 Task: Find connections with filter location Senlis with filter topic #Culturewith filter profile language Potuguese with filter current company Extramarks Education India Pvt. Ltd. with filter school Bharat Institute of Technology with filter industry Public Relations and Communications Services with filter service category Leadership Development with filter keywords title Cab Driver
Action: Mouse moved to (271, 223)
Screenshot: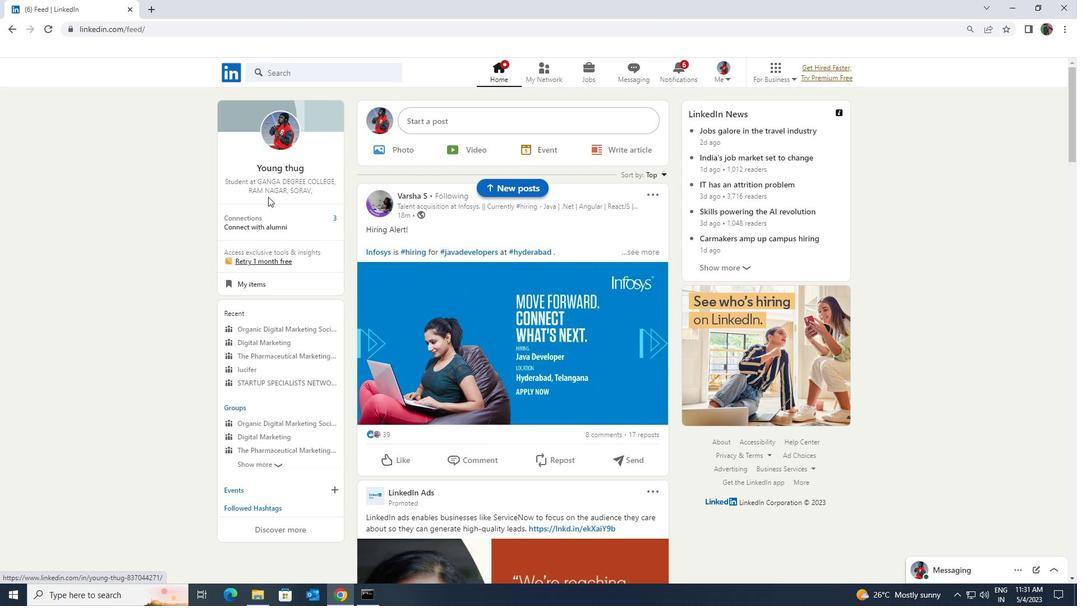 
Action: Mouse pressed left at (271, 223)
Screenshot: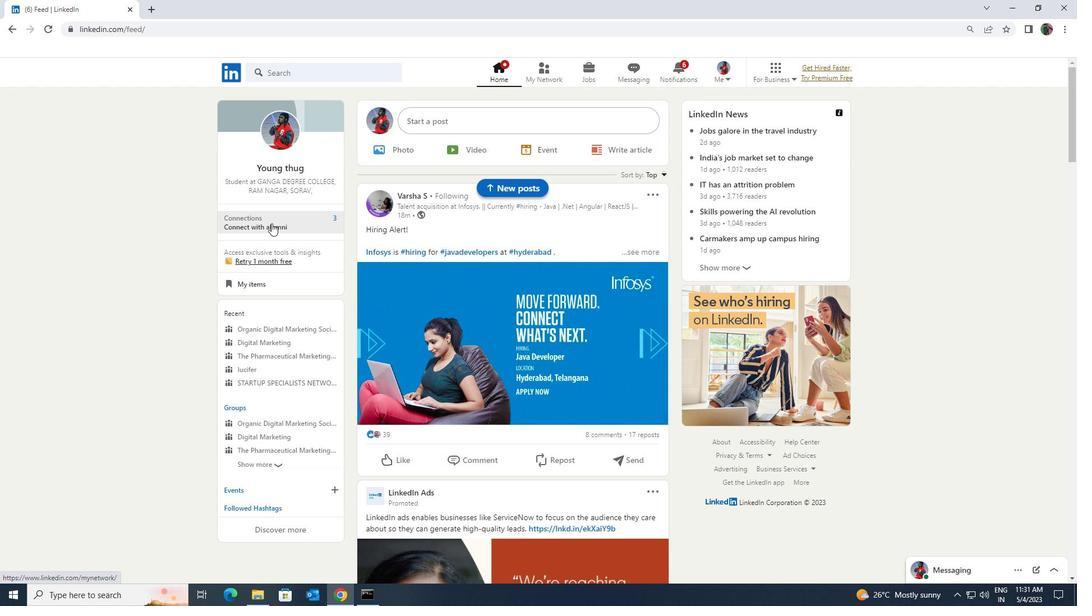 
Action: Mouse moved to (267, 136)
Screenshot: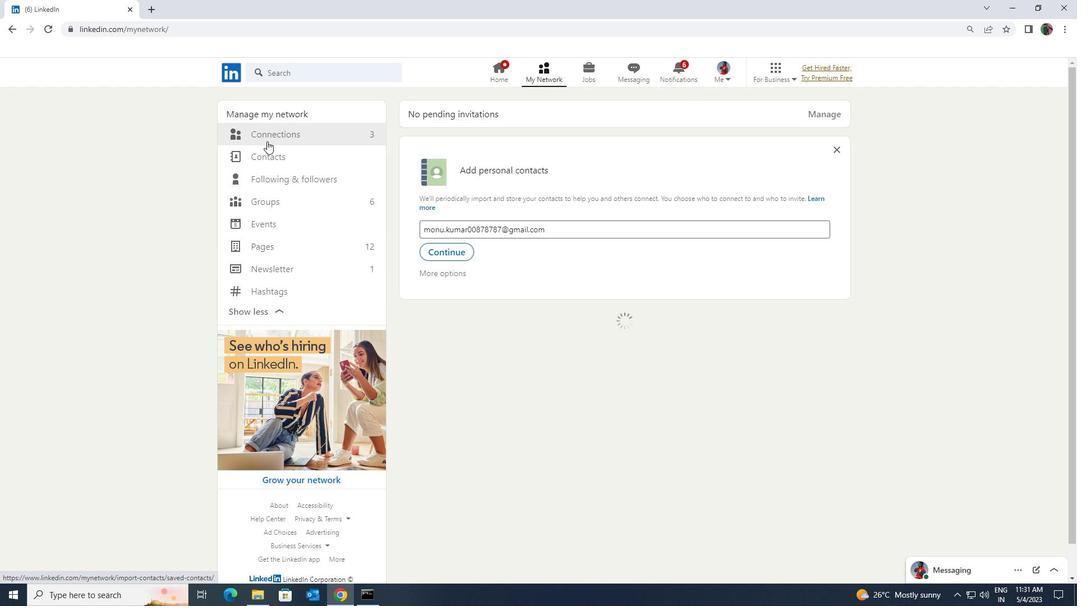 
Action: Mouse pressed left at (267, 136)
Screenshot: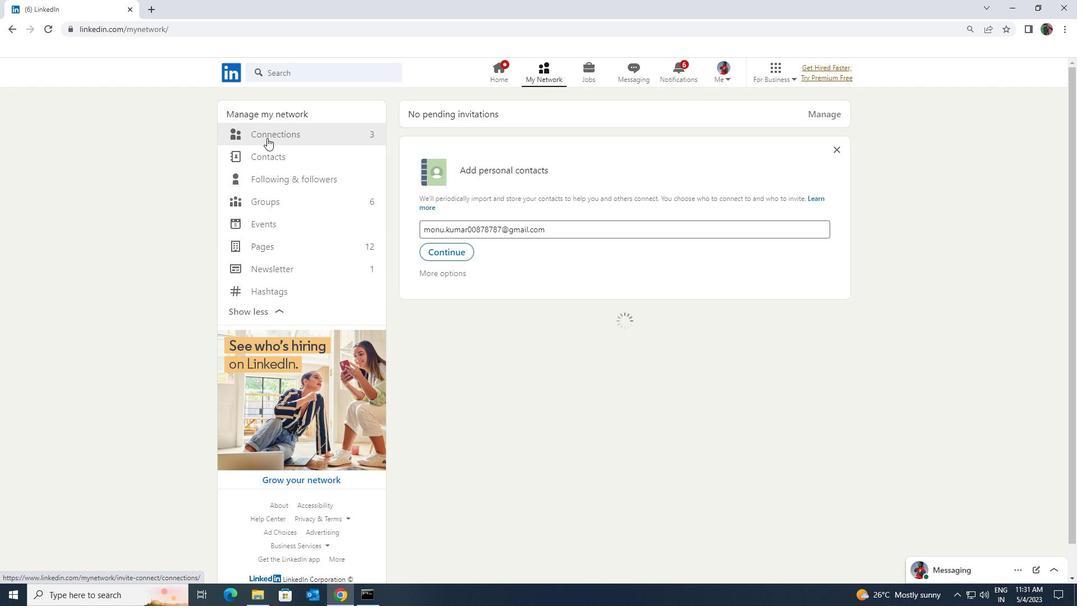 
Action: Mouse moved to (619, 132)
Screenshot: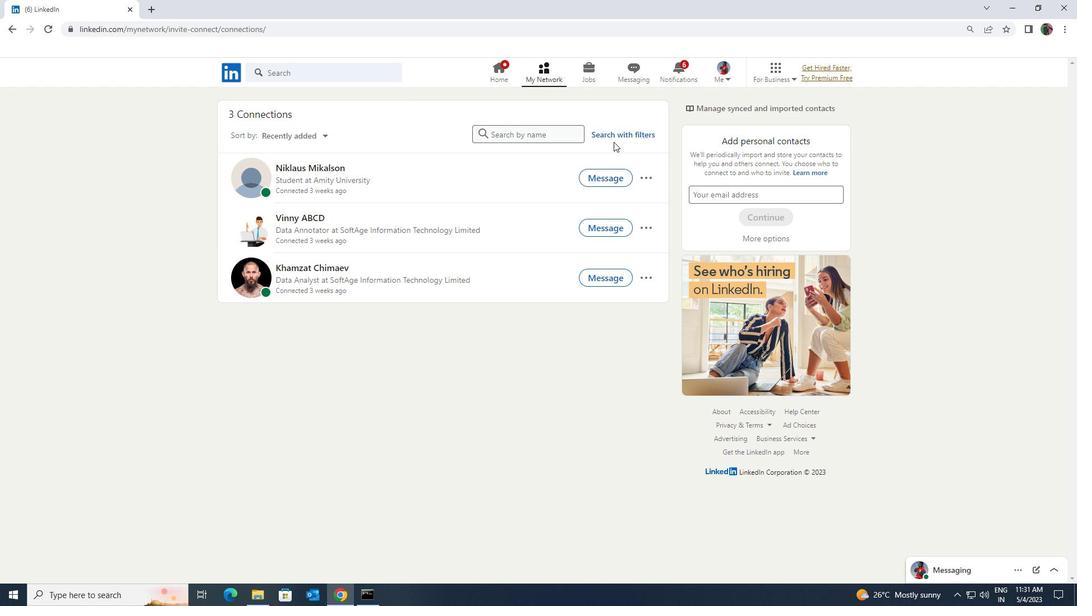 
Action: Mouse pressed left at (619, 132)
Screenshot: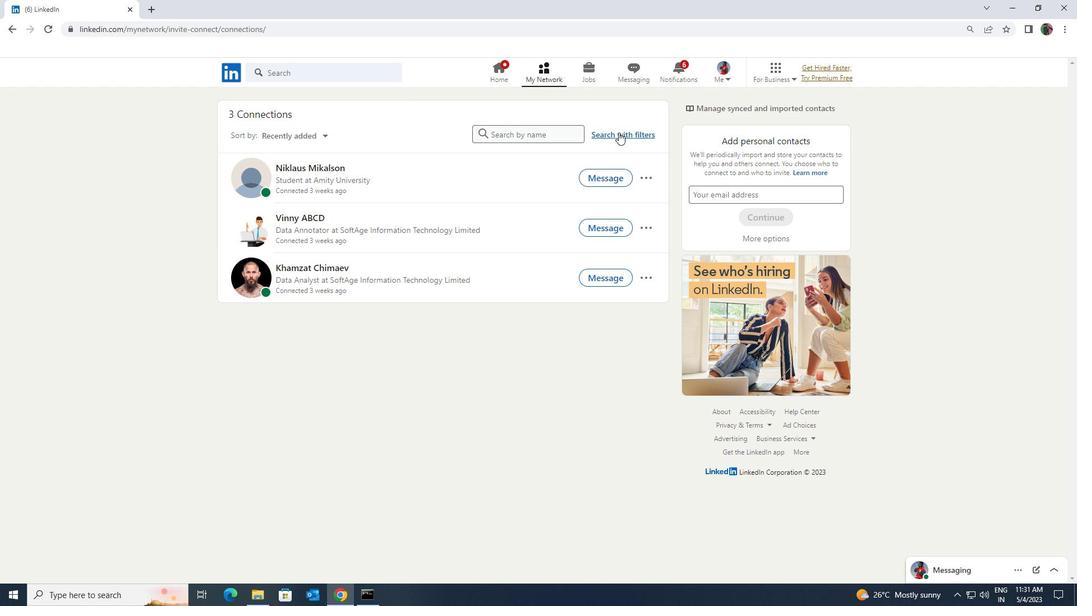 
Action: Mouse moved to (583, 110)
Screenshot: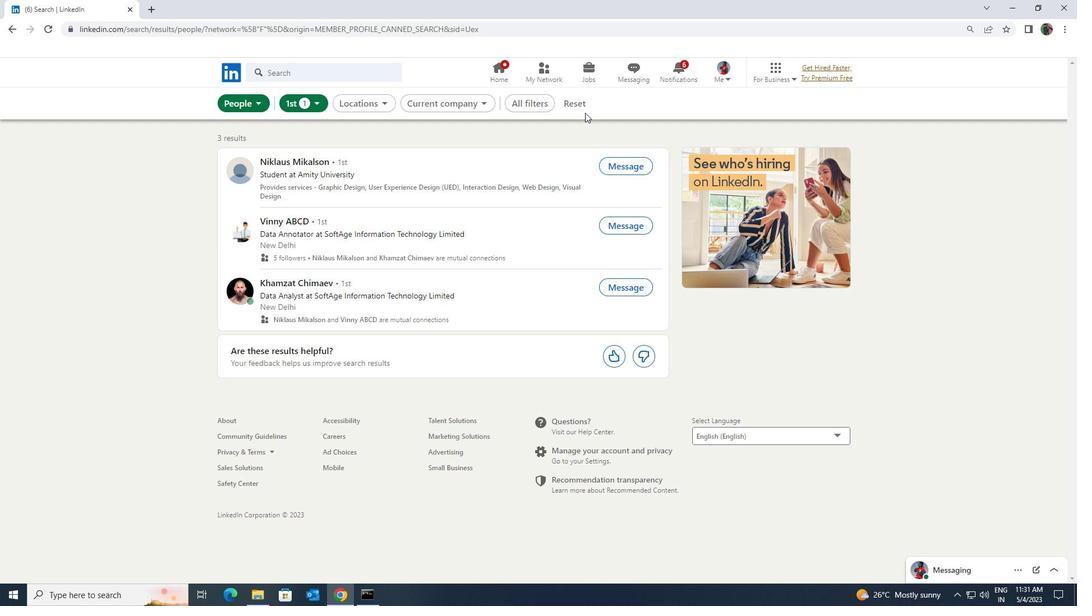
Action: Mouse pressed left at (583, 110)
Screenshot: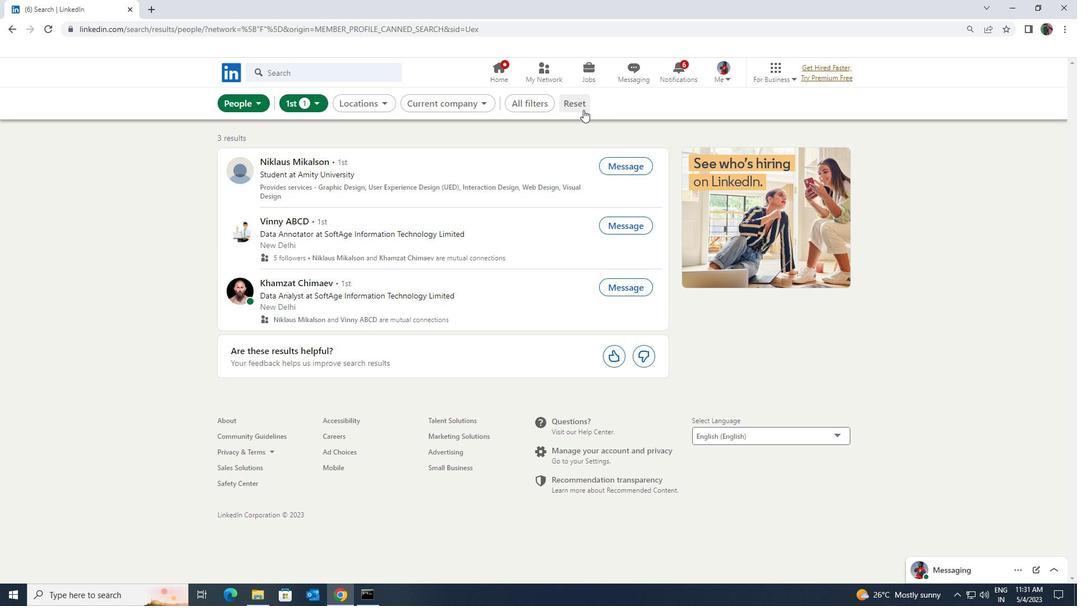 
Action: Mouse moved to (566, 104)
Screenshot: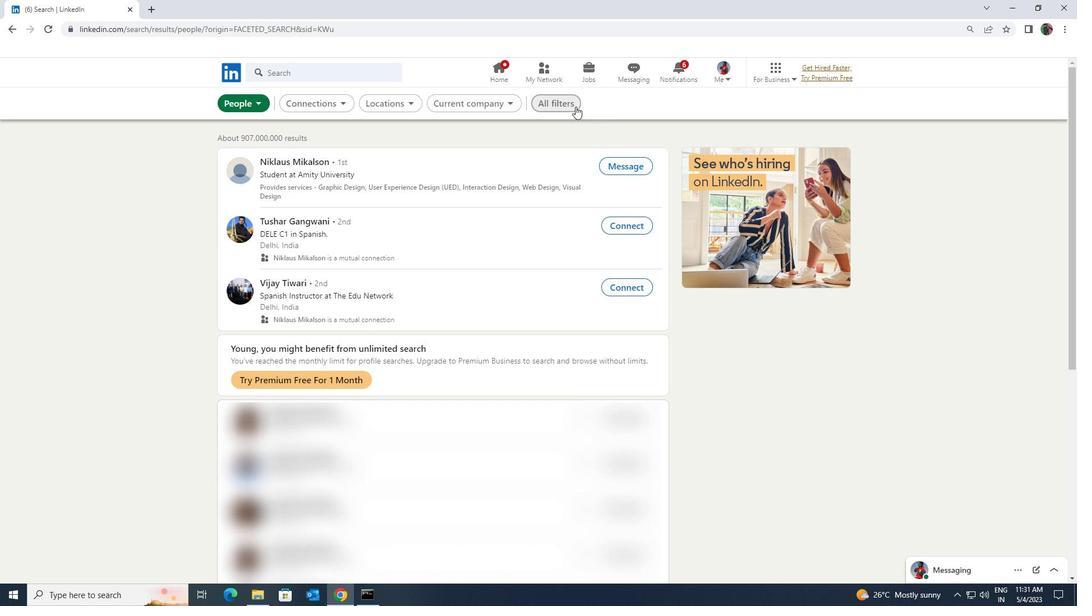 
Action: Mouse pressed left at (566, 104)
Screenshot: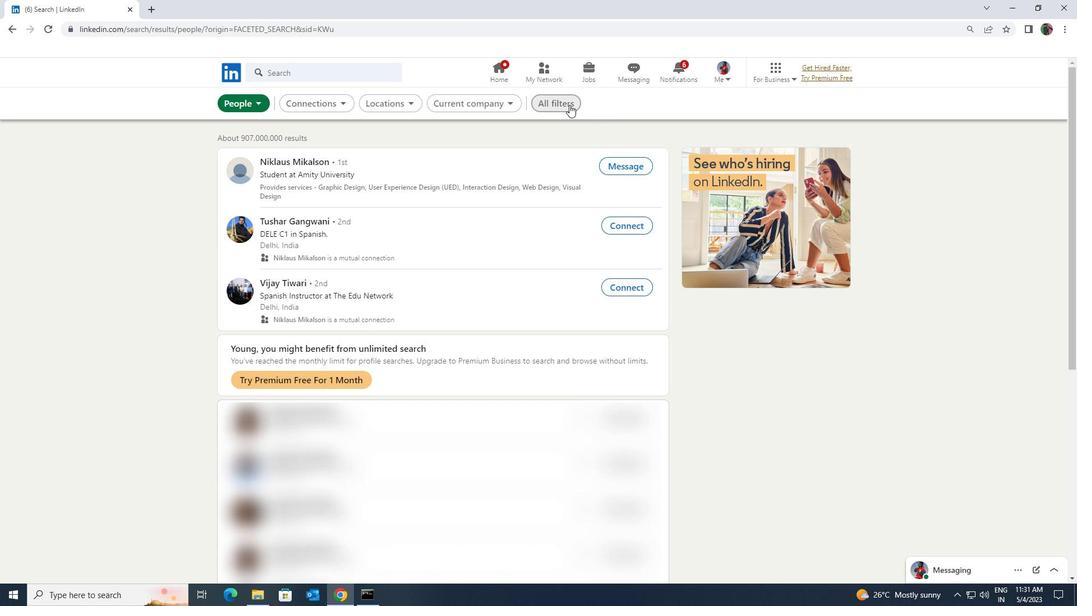 
Action: Mouse moved to (927, 438)
Screenshot: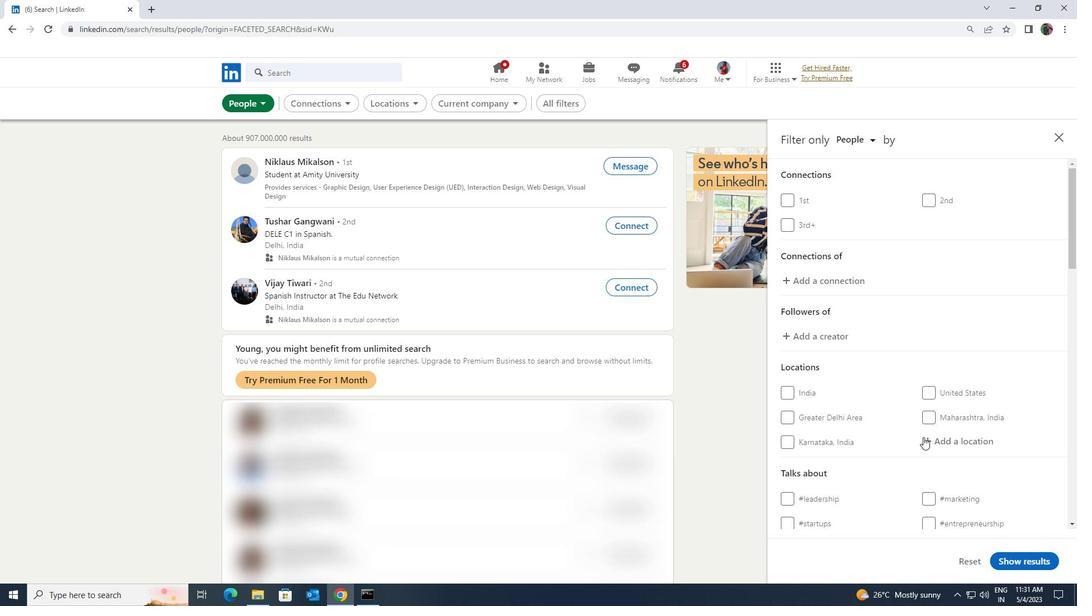 
Action: Mouse pressed left at (927, 438)
Screenshot: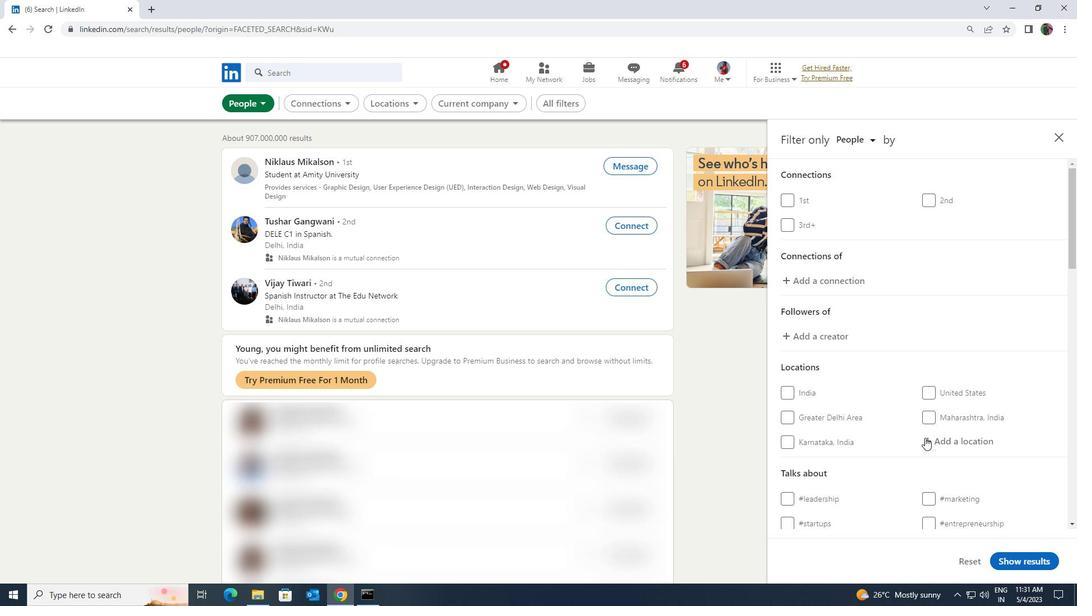 
Action: Key pressed <Key.shift>SENLIS
Screenshot: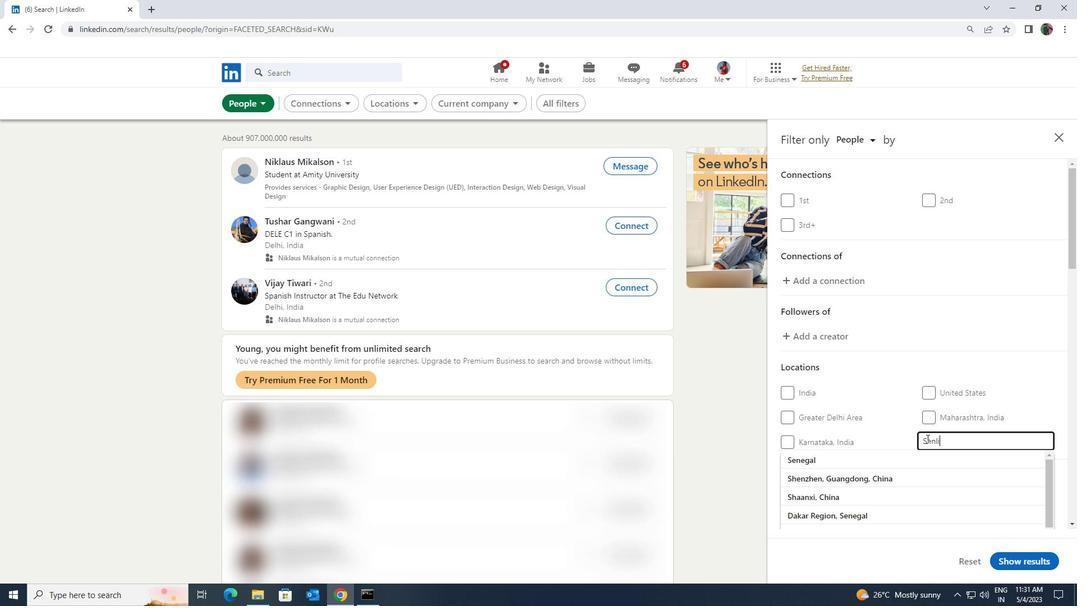 
Action: Mouse moved to (922, 463)
Screenshot: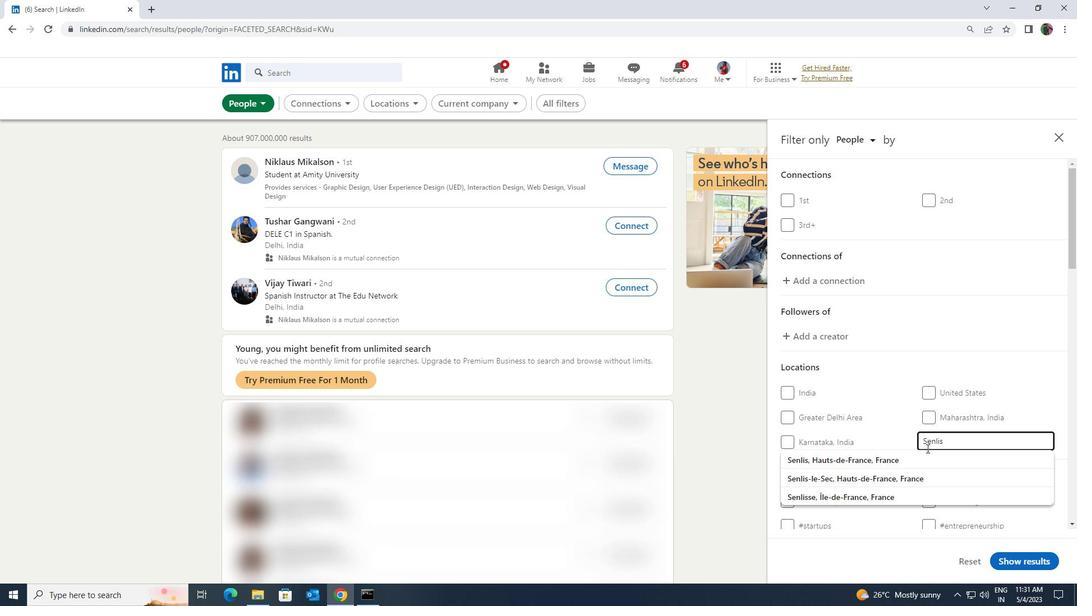 
Action: Mouse pressed left at (922, 463)
Screenshot: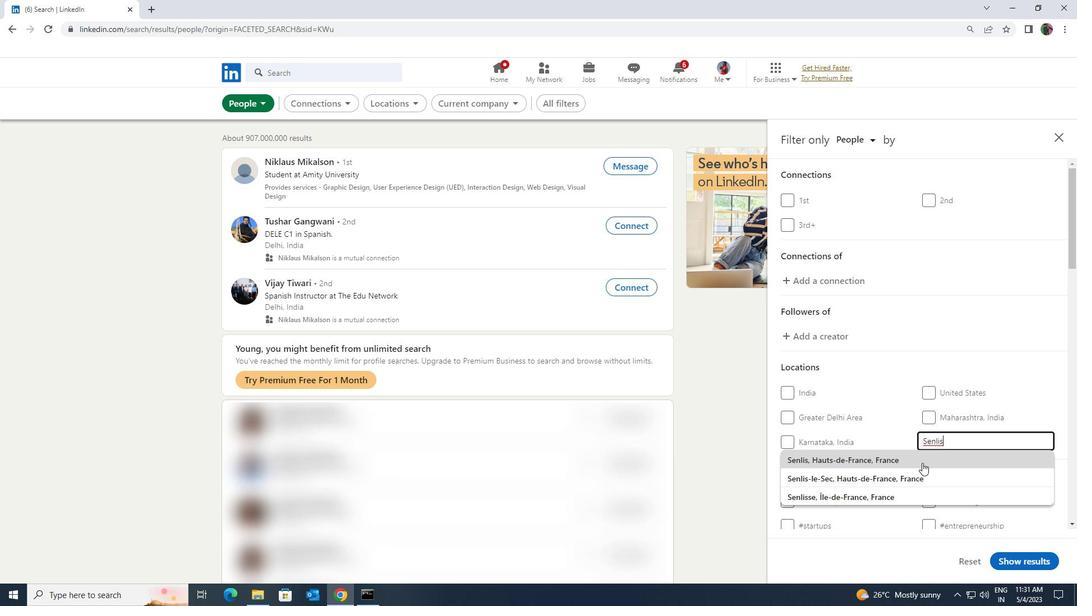 
Action: Mouse moved to (922, 460)
Screenshot: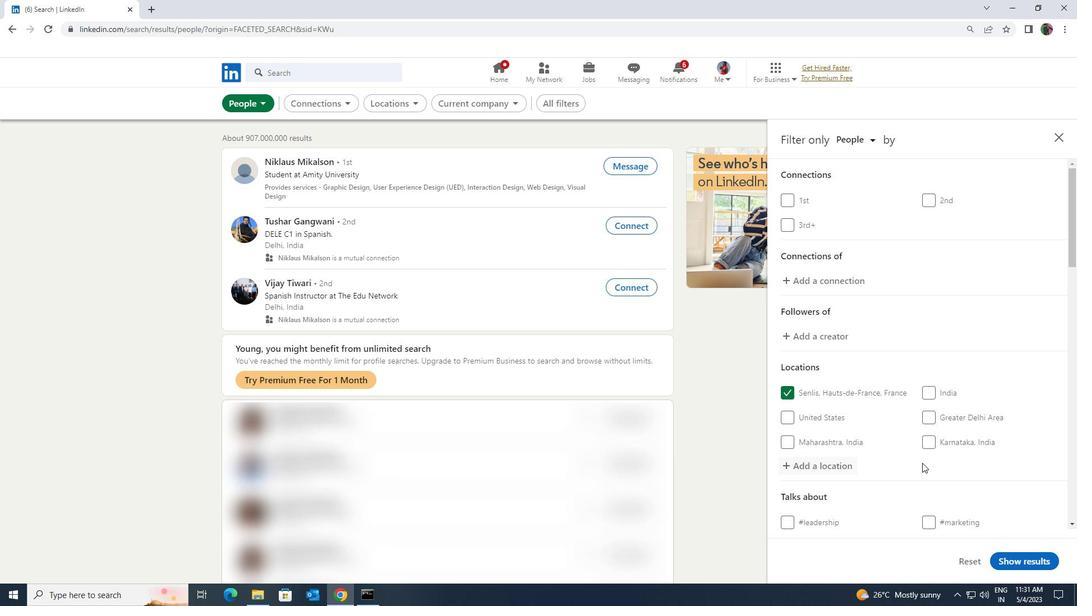 
Action: Mouse scrolled (922, 460) with delta (0, 0)
Screenshot: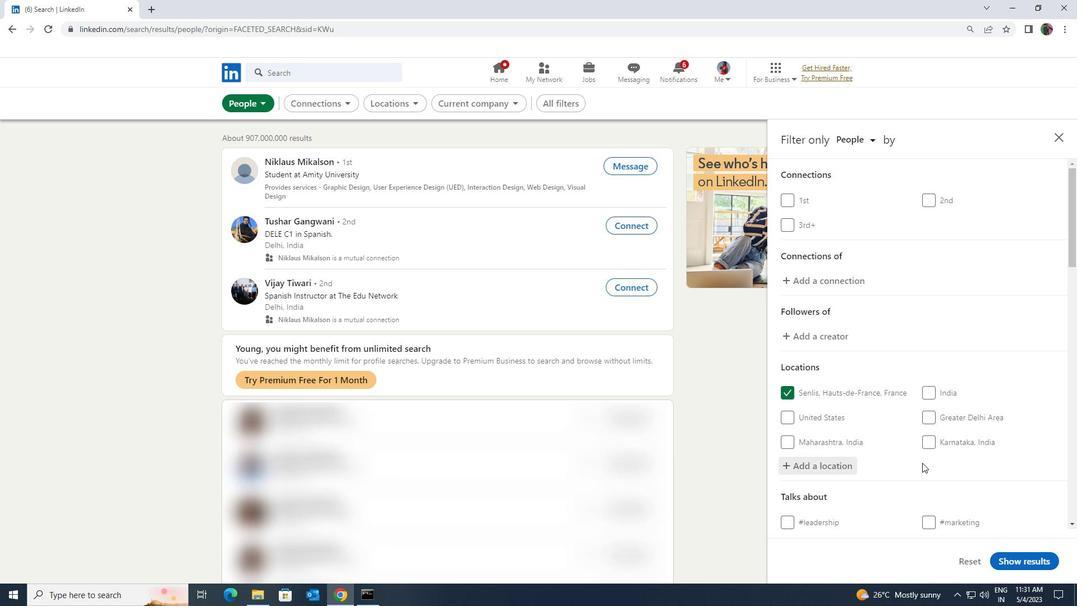 
Action: Mouse scrolled (922, 460) with delta (0, 0)
Screenshot: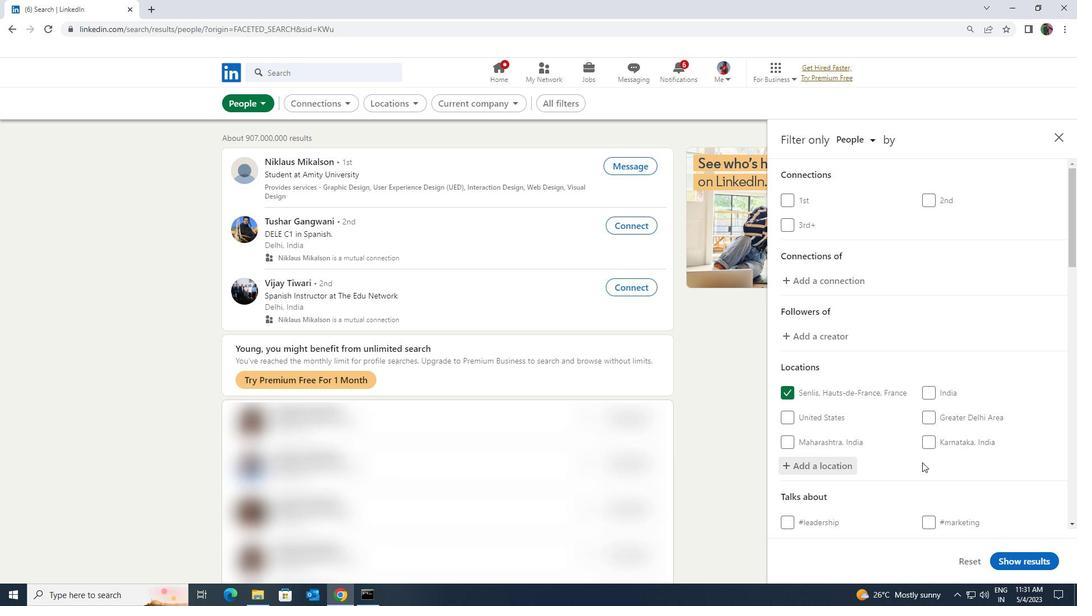 
Action: Mouse moved to (922, 459)
Screenshot: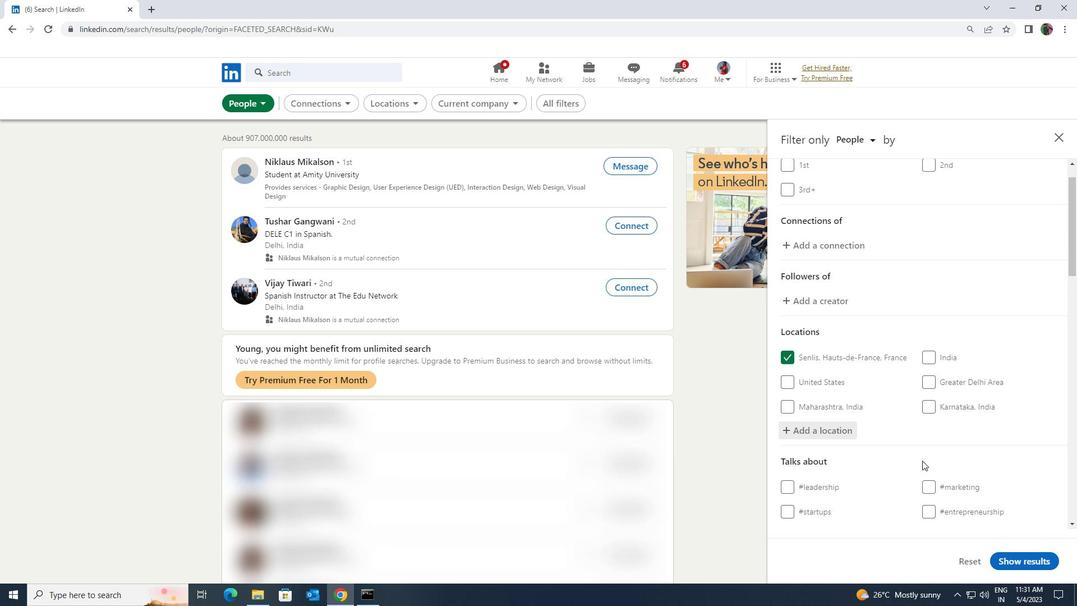 
Action: Mouse scrolled (922, 458) with delta (0, 0)
Screenshot: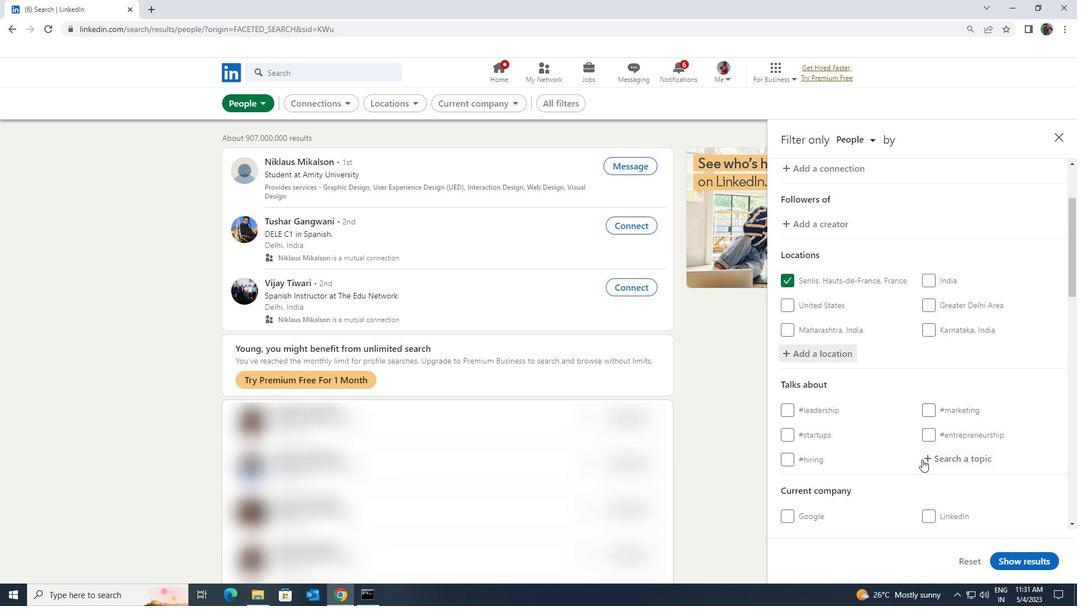 
Action: Mouse moved to (939, 410)
Screenshot: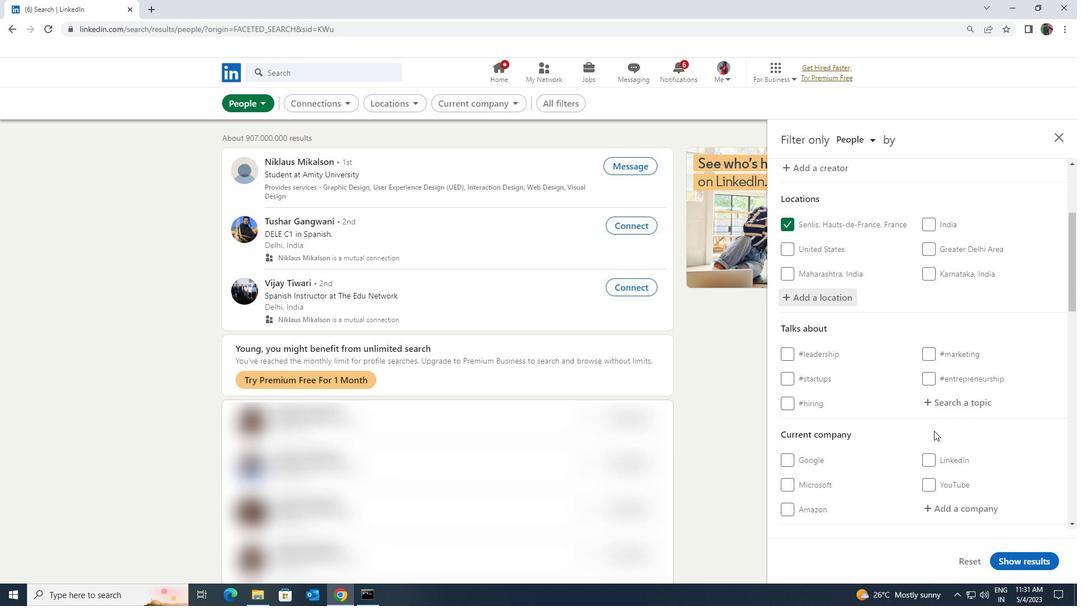 
Action: Mouse pressed left at (939, 410)
Screenshot: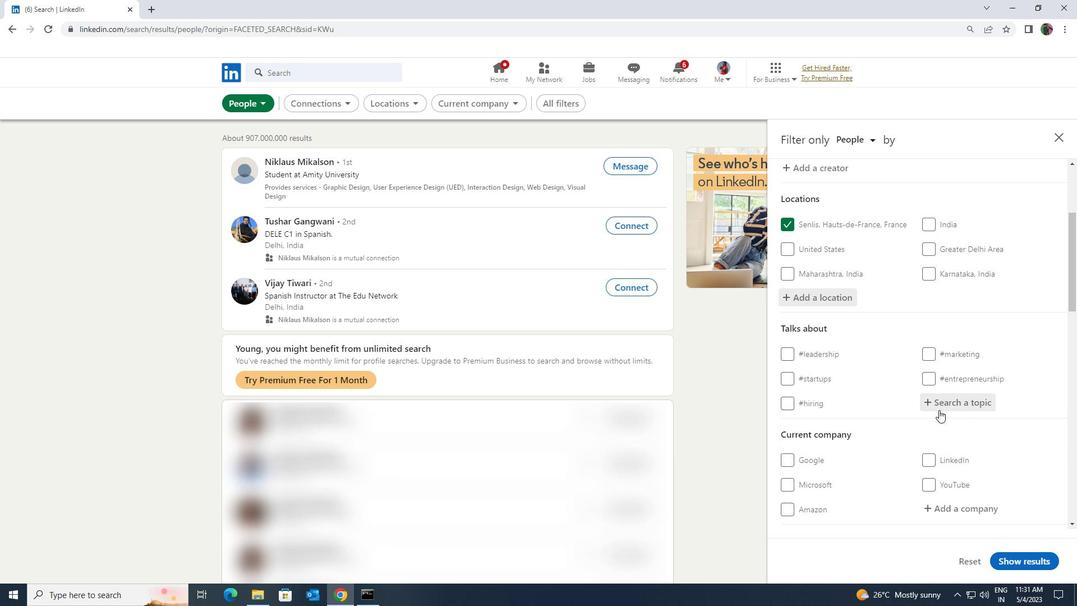 
Action: Mouse moved to (937, 410)
Screenshot: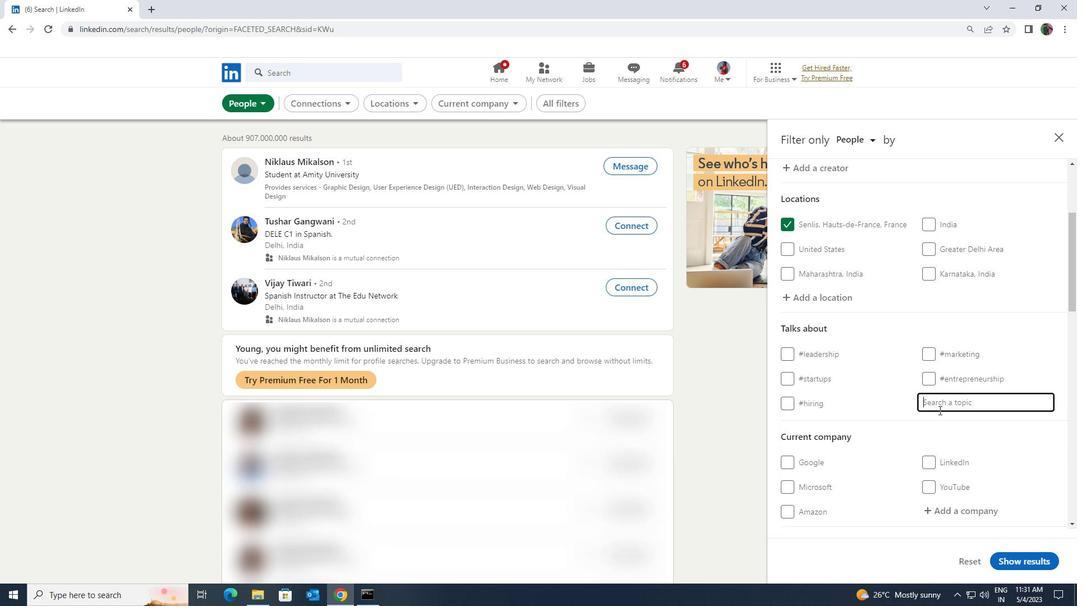 
Action: Key pressed <Key.shift><Key.shift>CULTURE
Screenshot: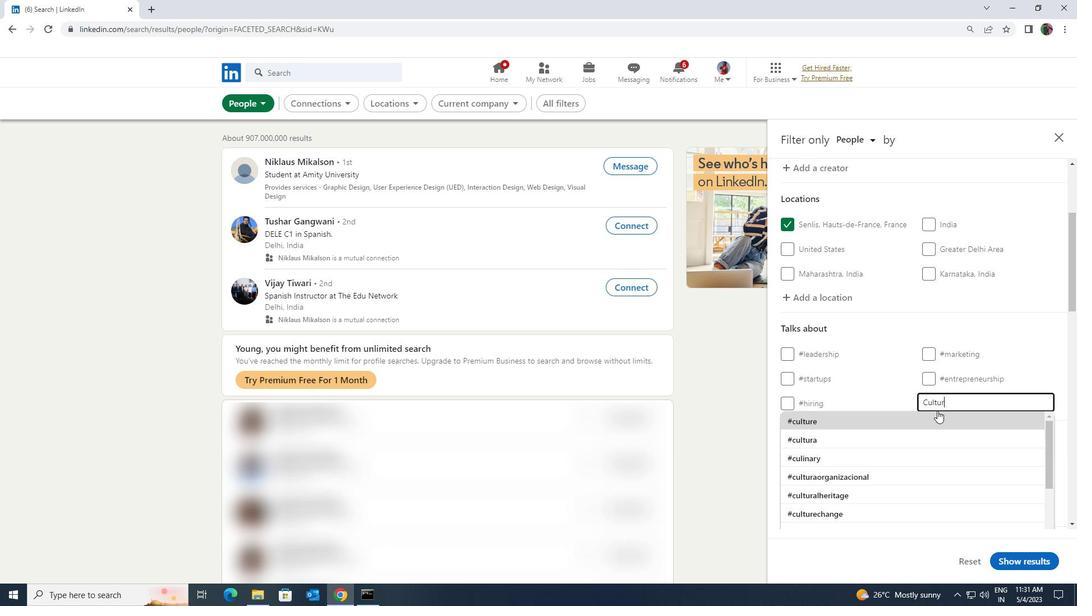 
Action: Mouse pressed left at (937, 410)
Screenshot: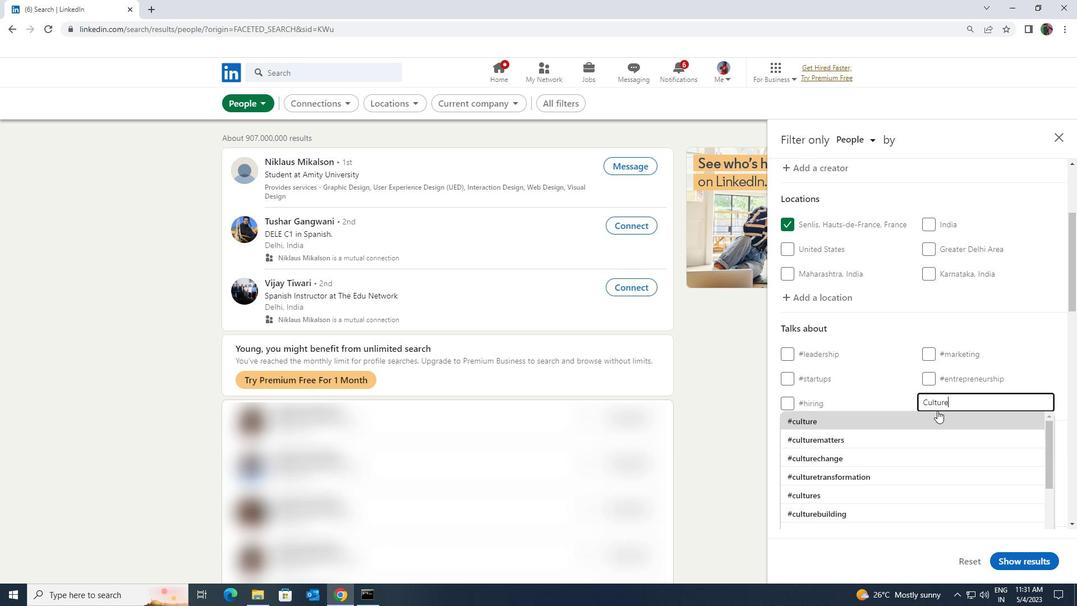 
Action: Mouse moved to (937, 410)
Screenshot: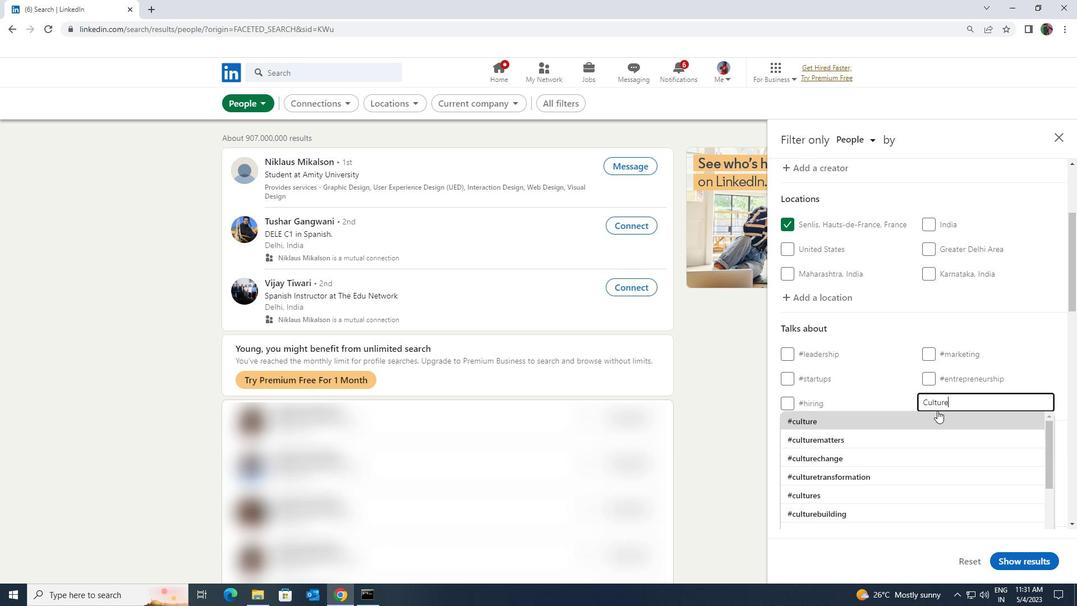
Action: Mouse scrolled (937, 410) with delta (0, 0)
Screenshot: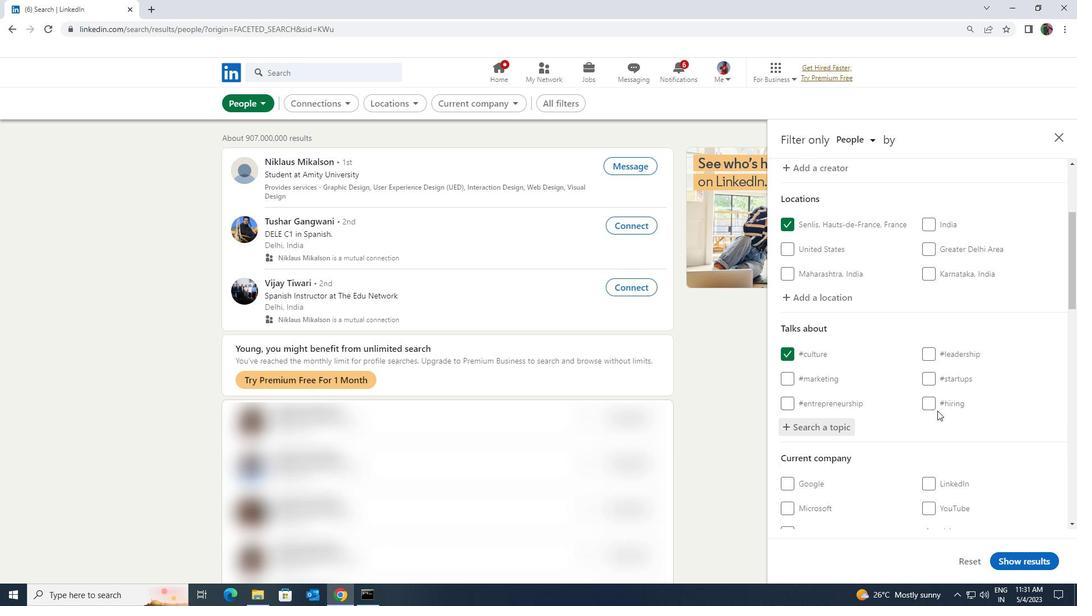
Action: Mouse scrolled (937, 410) with delta (0, 0)
Screenshot: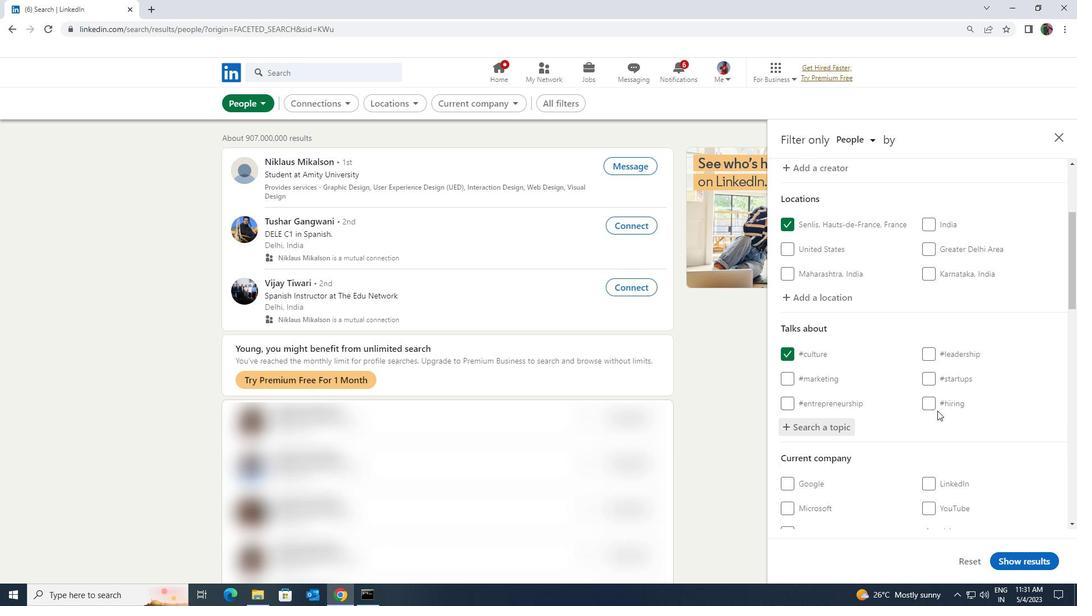 
Action: Mouse scrolled (937, 410) with delta (0, 0)
Screenshot: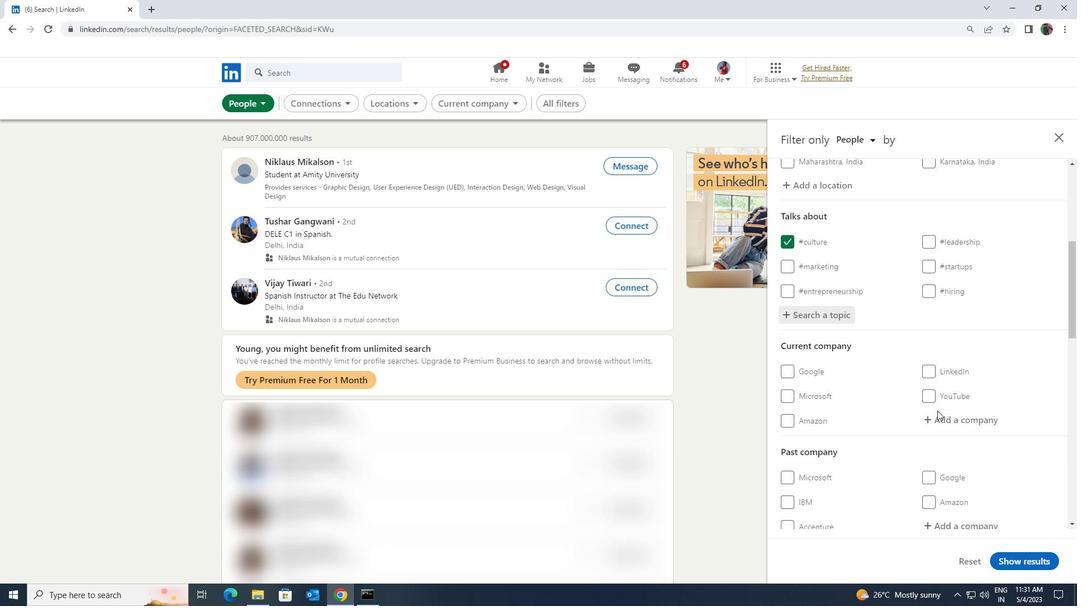
Action: Mouse scrolled (937, 410) with delta (0, 0)
Screenshot: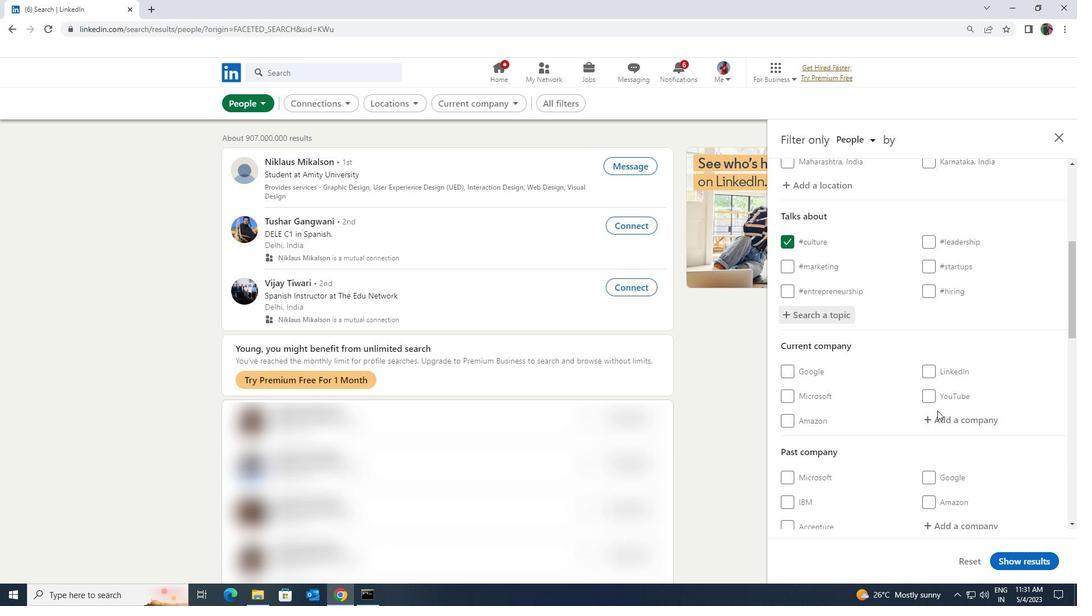 
Action: Mouse scrolled (937, 410) with delta (0, 0)
Screenshot: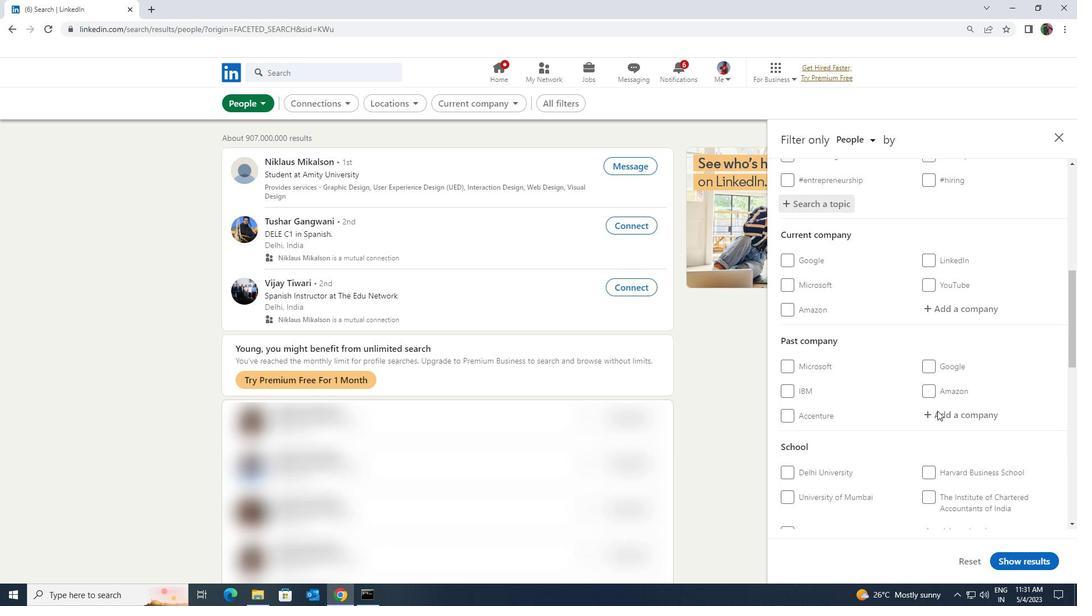 
Action: Mouse scrolled (937, 410) with delta (0, 0)
Screenshot: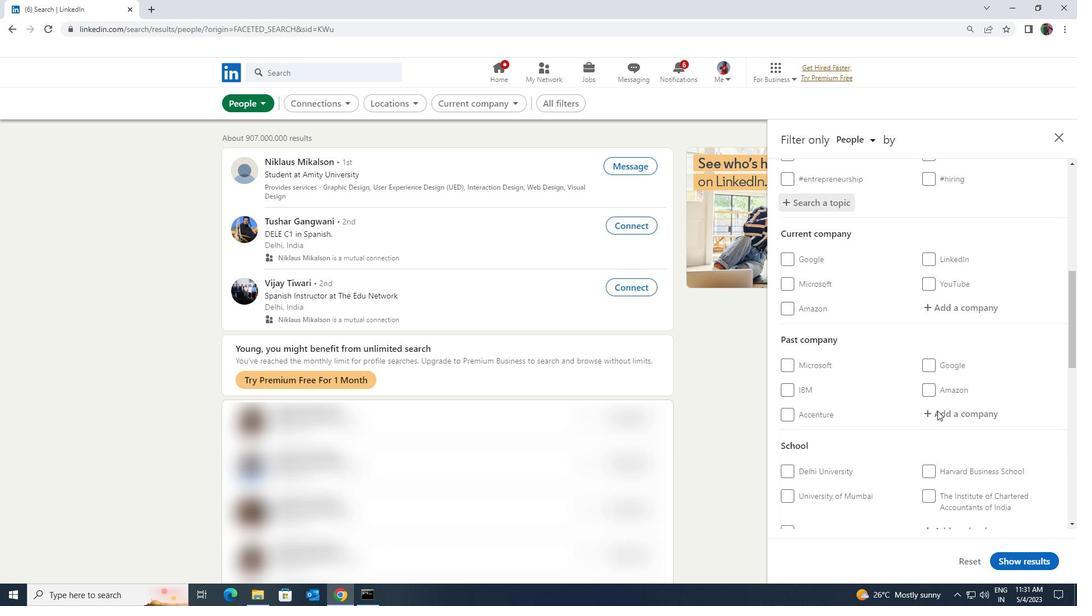 
Action: Mouse scrolled (937, 410) with delta (0, 0)
Screenshot: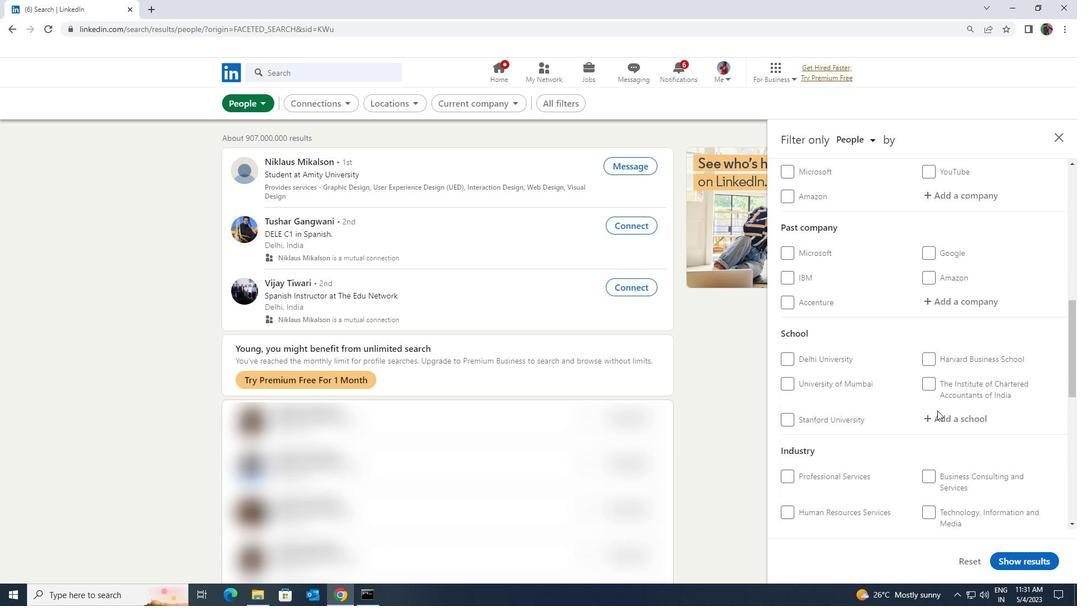 
Action: Mouse scrolled (937, 410) with delta (0, 0)
Screenshot: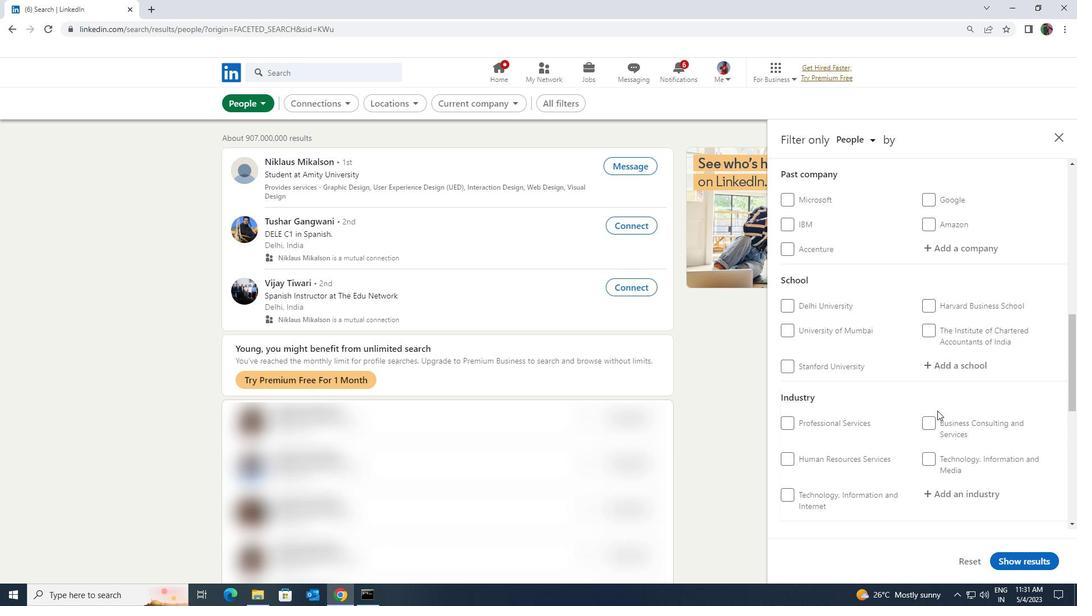 
Action: Mouse scrolled (937, 410) with delta (0, 0)
Screenshot: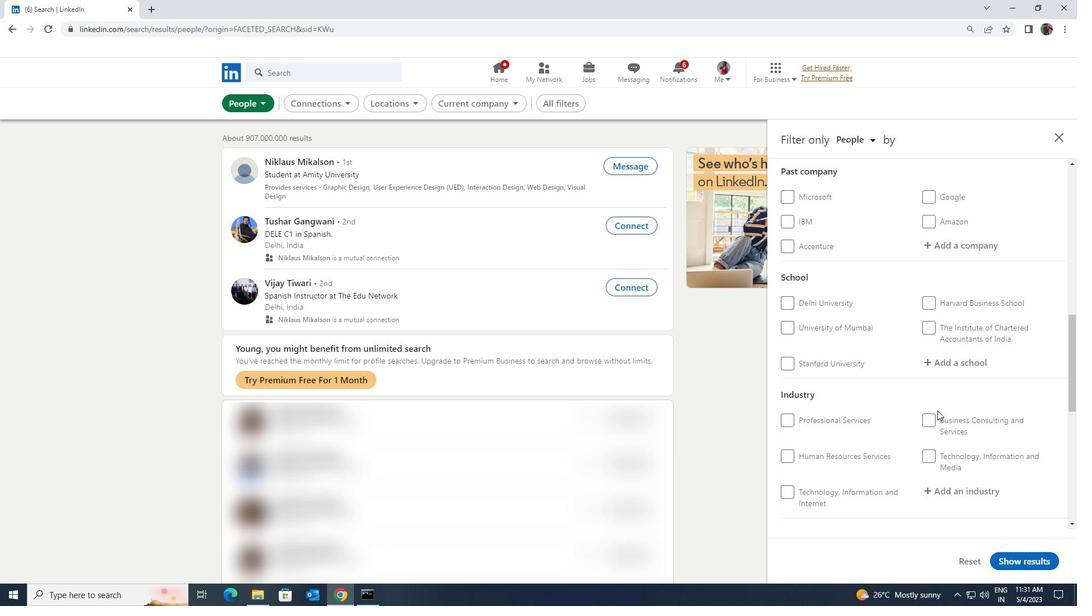 
Action: Mouse scrolled (937, 410) with delta (0, 0)
Screenshot: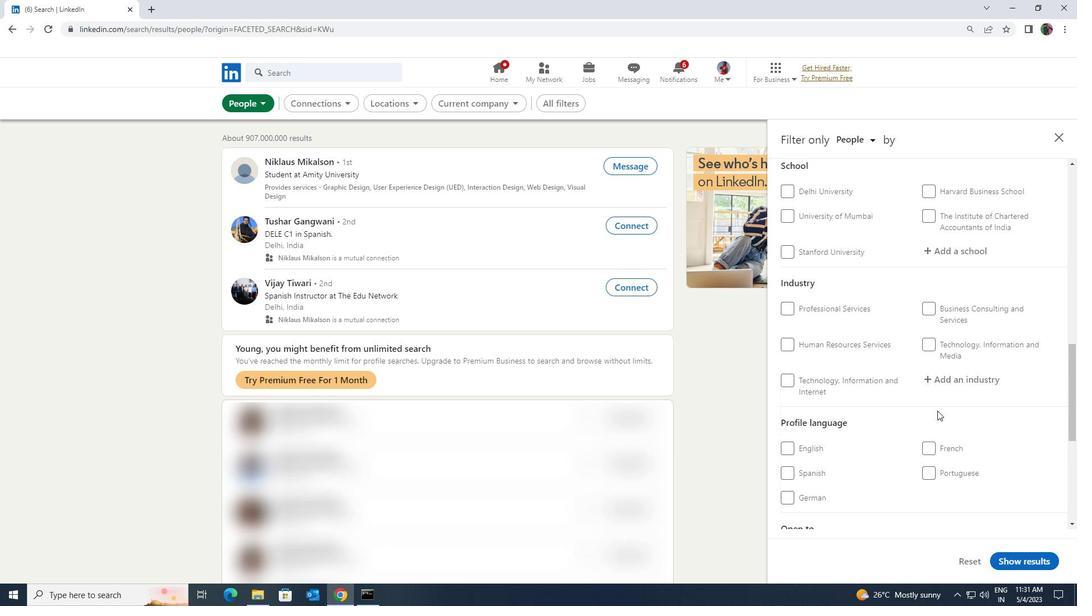 
Action: Mouse moved to (935, 411)
Screenshot: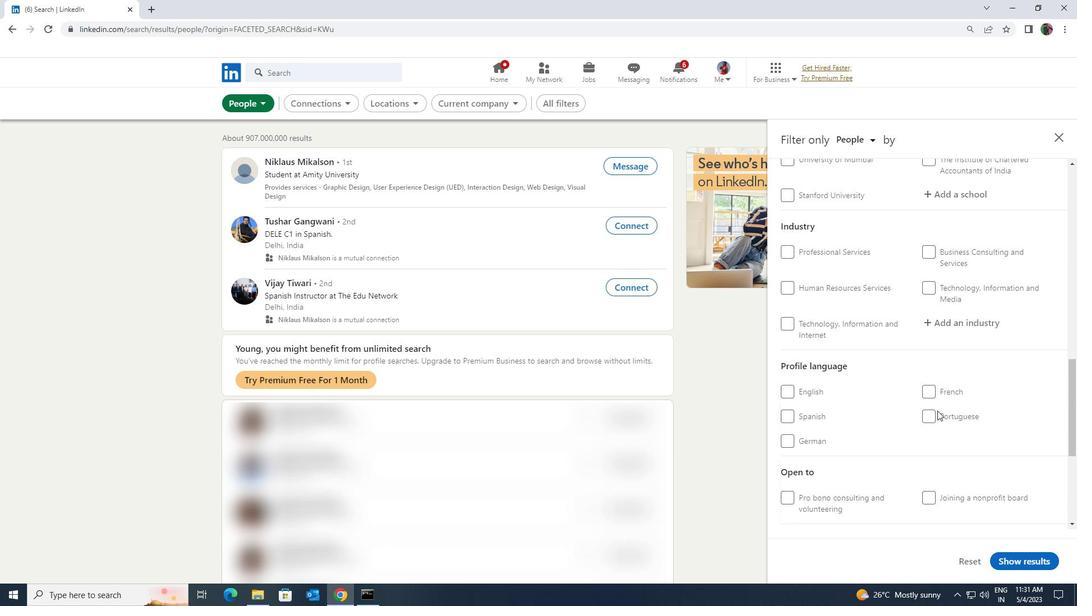 
Action: Mouse pressed left at (935, 411)
Screenshot: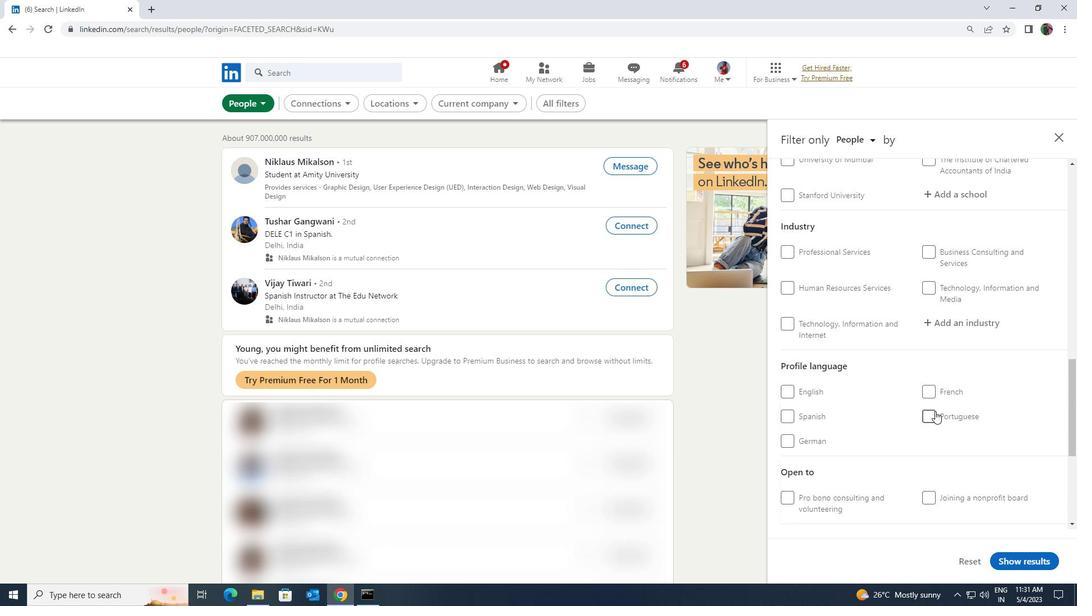 
Action: Mouse scrolled (935, 411) with delta (0, 0)
Screenshot: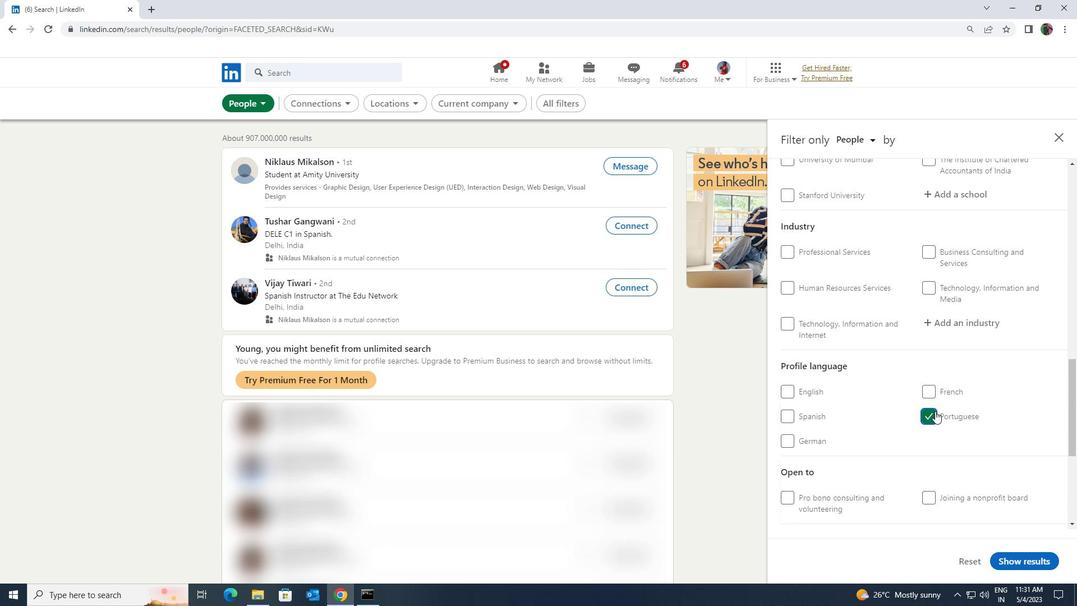 
Action: Mouse scrolled (935, 411) with delta (0, 0)
Screenshot: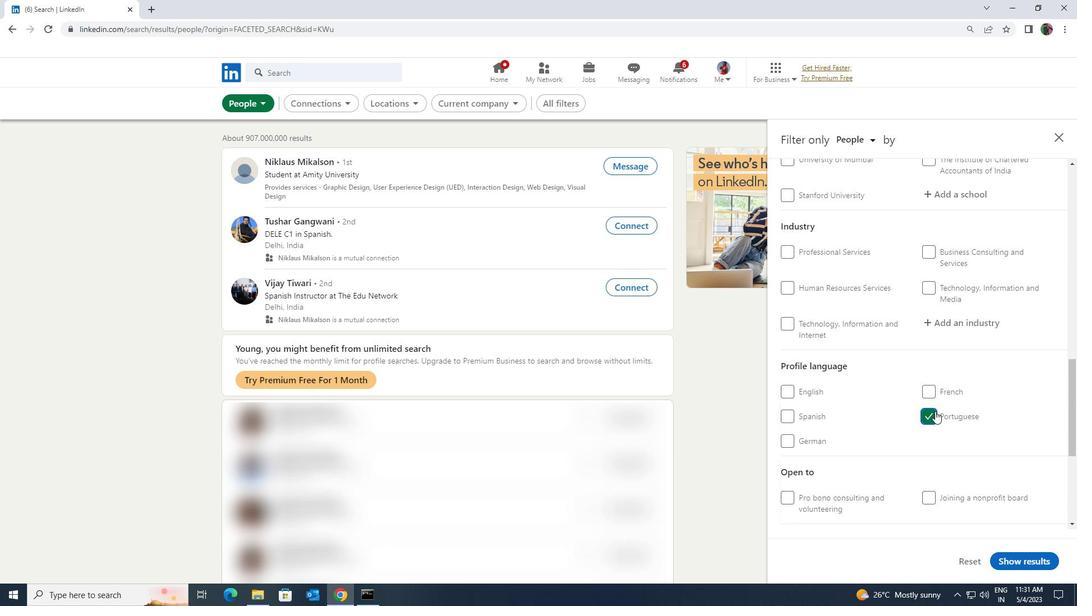
Action: Mouse scrolled (935, 411) with delta (0, 0)
Screenshot: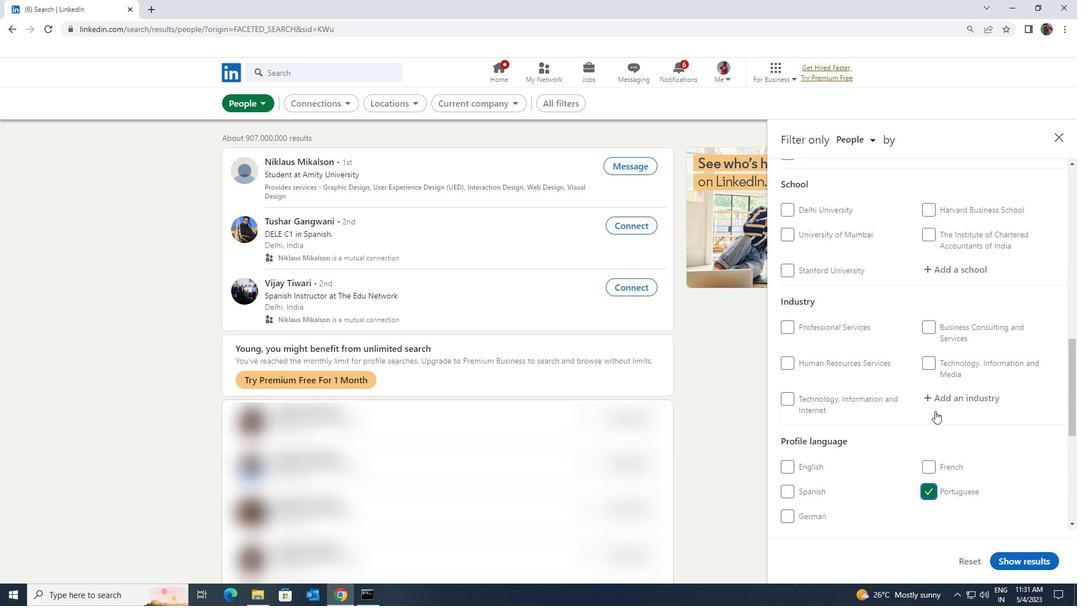 
Action: Mouse scrolled (935, 411) with delta (0, 0)
Screenshot: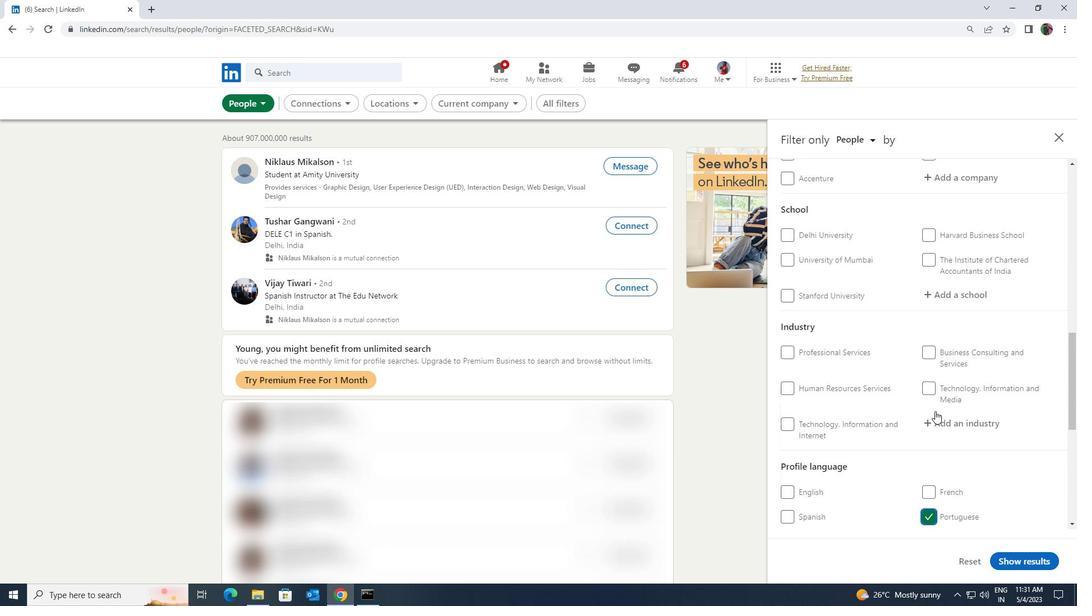 
Action: Mouse scrolled (935, 411) with delta (0, 0)
Screenshot: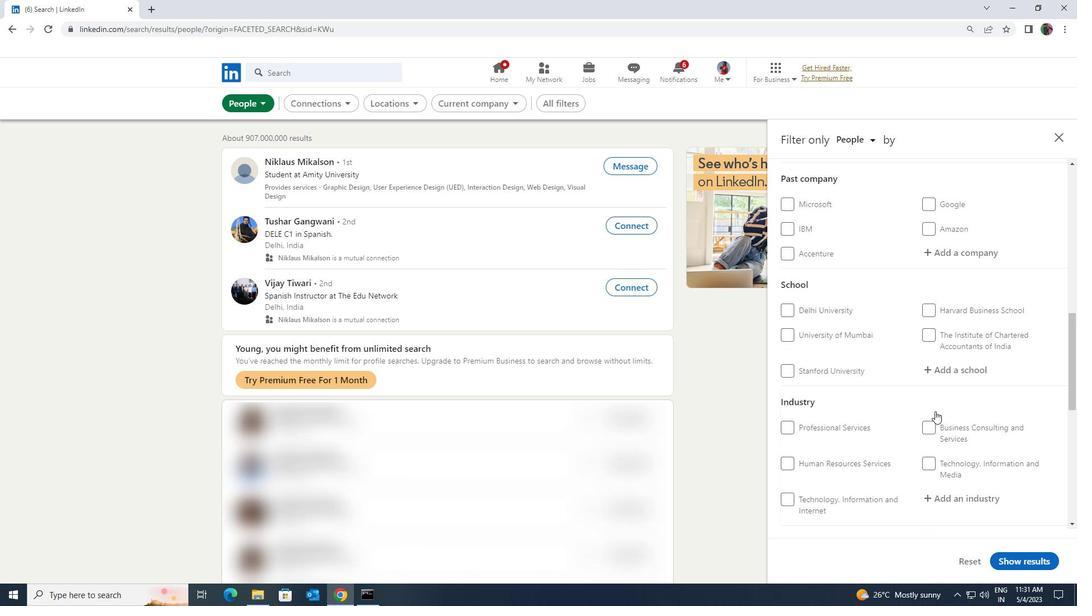 
Action: Mouse scrolled (935, 411) with delta (0, 0)
Screenshot: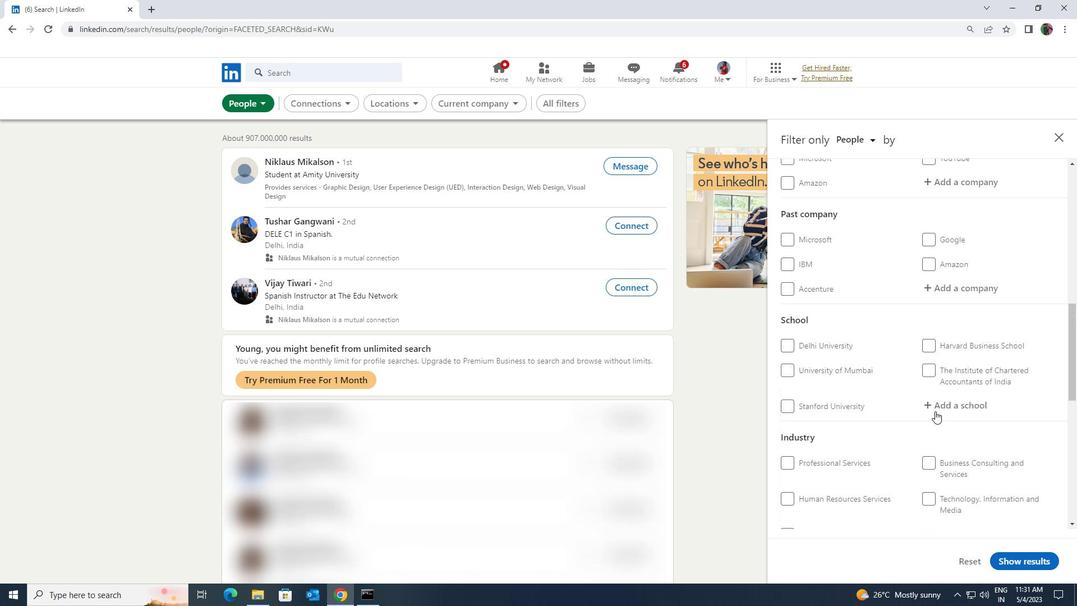 
Action: Mouse scrolled (935, 411) with delta (0, 0)
Screenshot: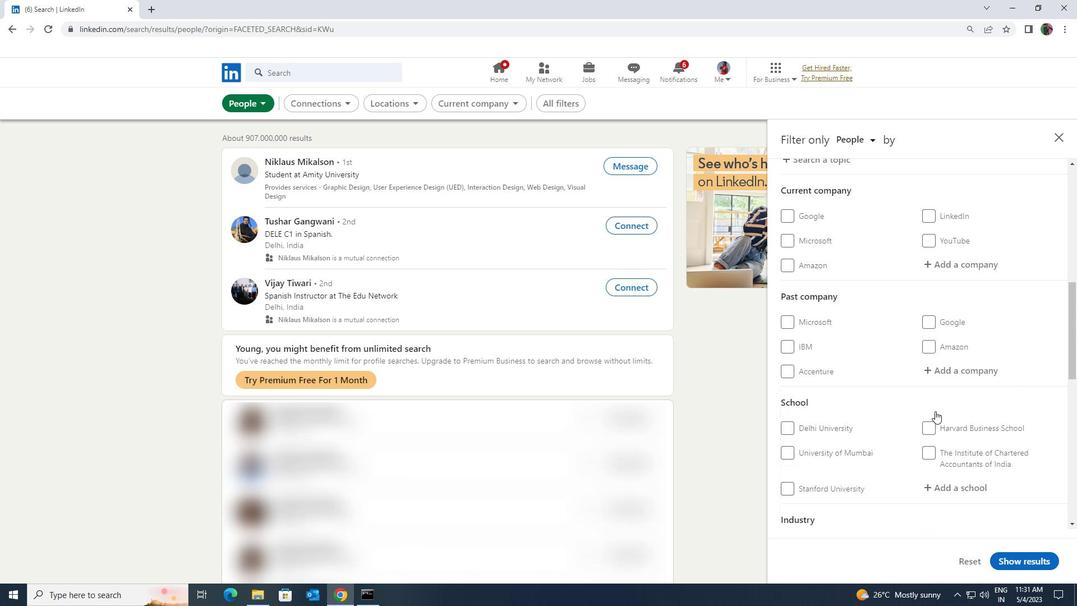 
Action: Mouse moved to (937, 365)
Screenshot: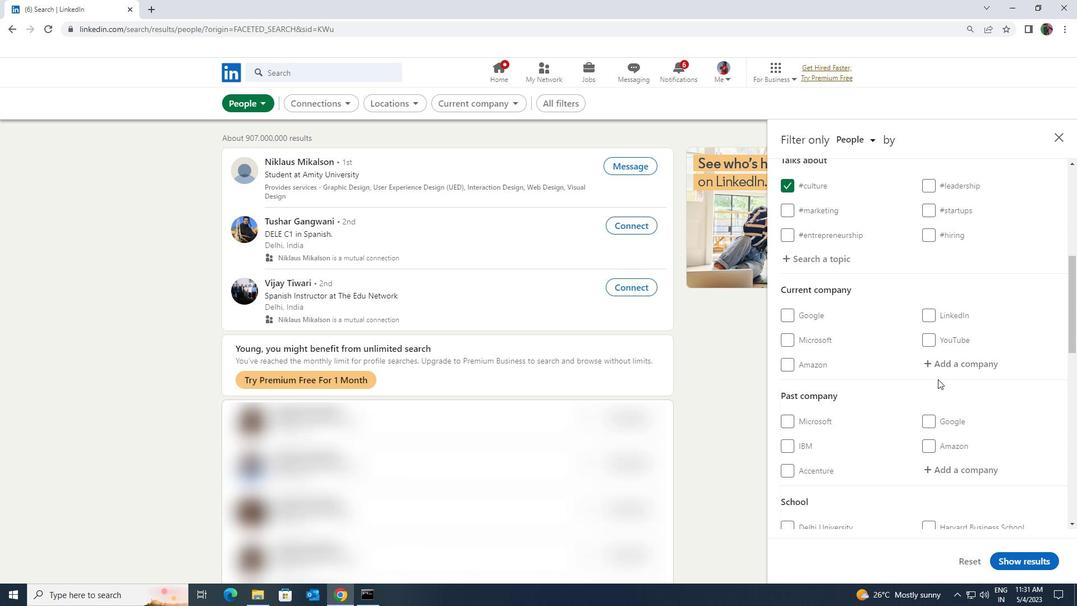 
Action: Mouse pressed left at (937, 365)
Screenshot: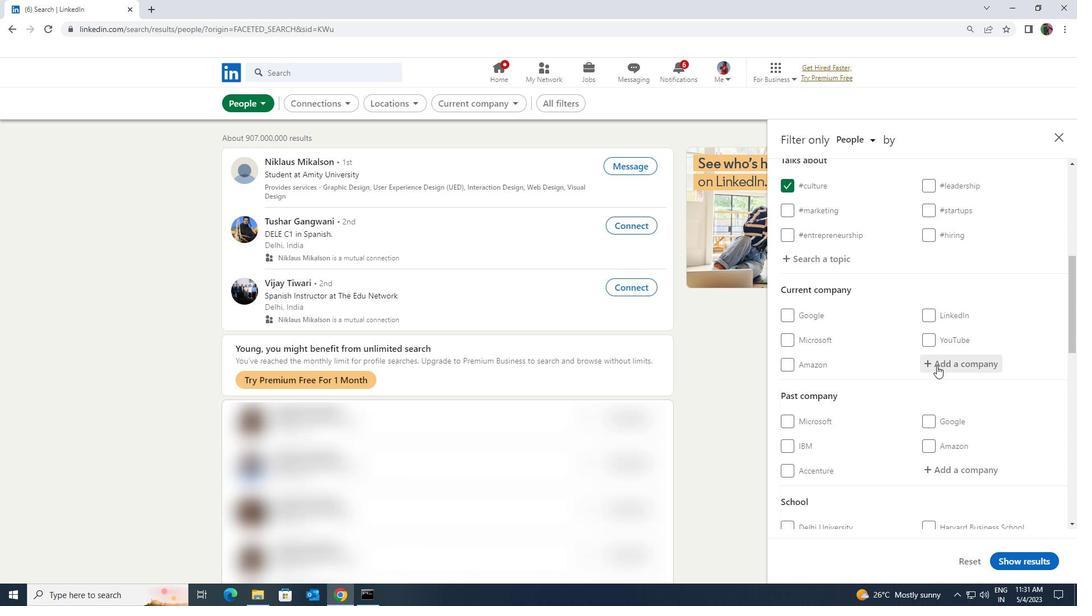 
Action: Key pressed <Key.shift><Key.shift><Key.shift><Key.shift><Key.shift><Key.shift><Key.shift><Key.shift><Key.shift><Key.shift><Key.shift><Key.shift><Key.shift><Key.shift><Key.shift><Key.shift>EXTRAMARK
Screenshot: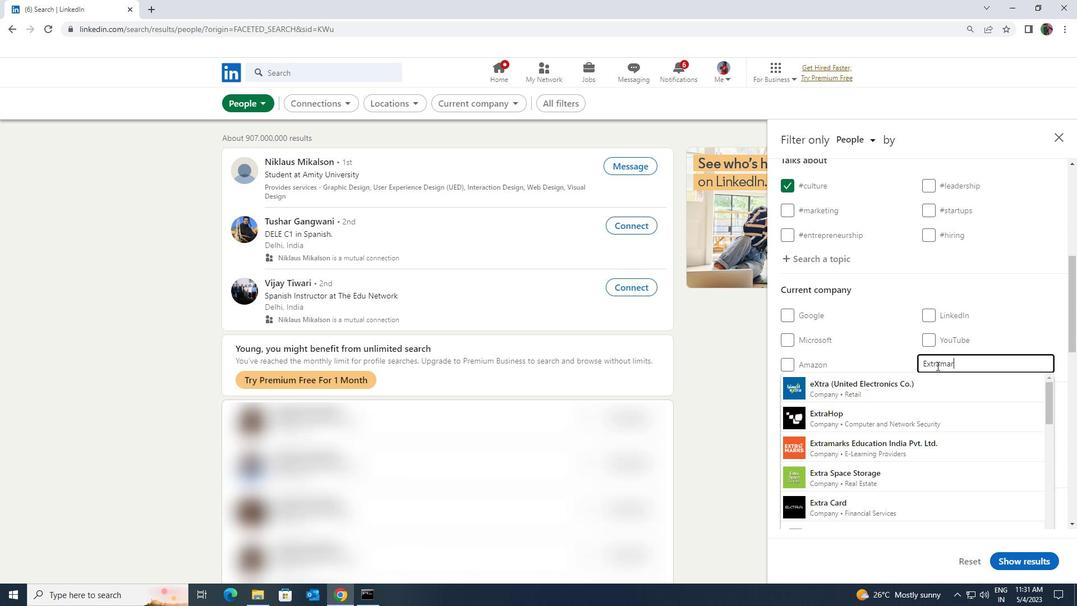 
Action: Mouse moved to (936, 376)
Screenshot: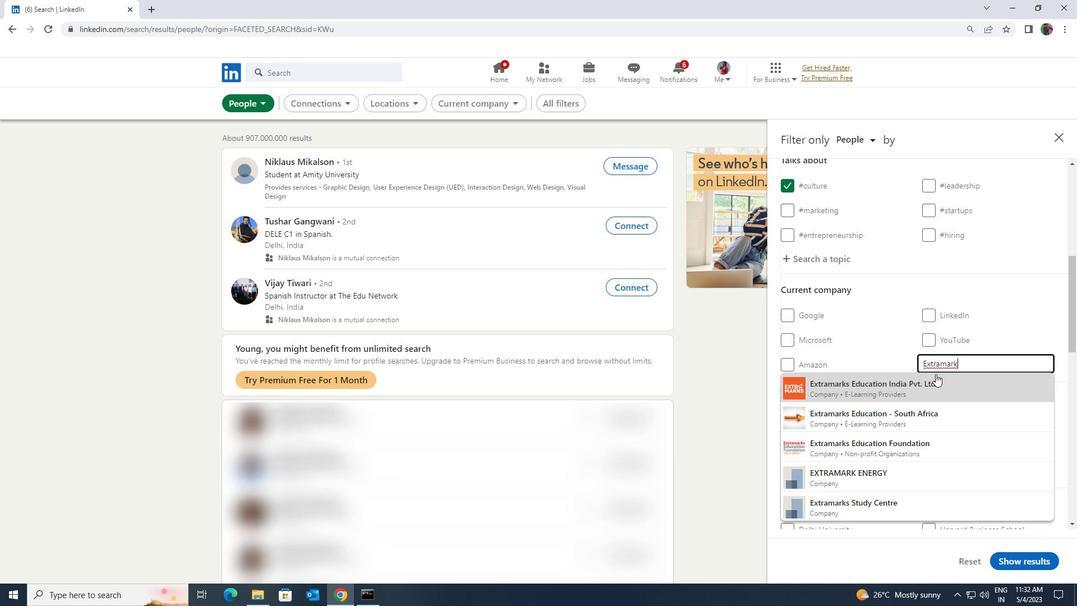 
Action: Mouse pressed left at (936, 376)
Screenshot: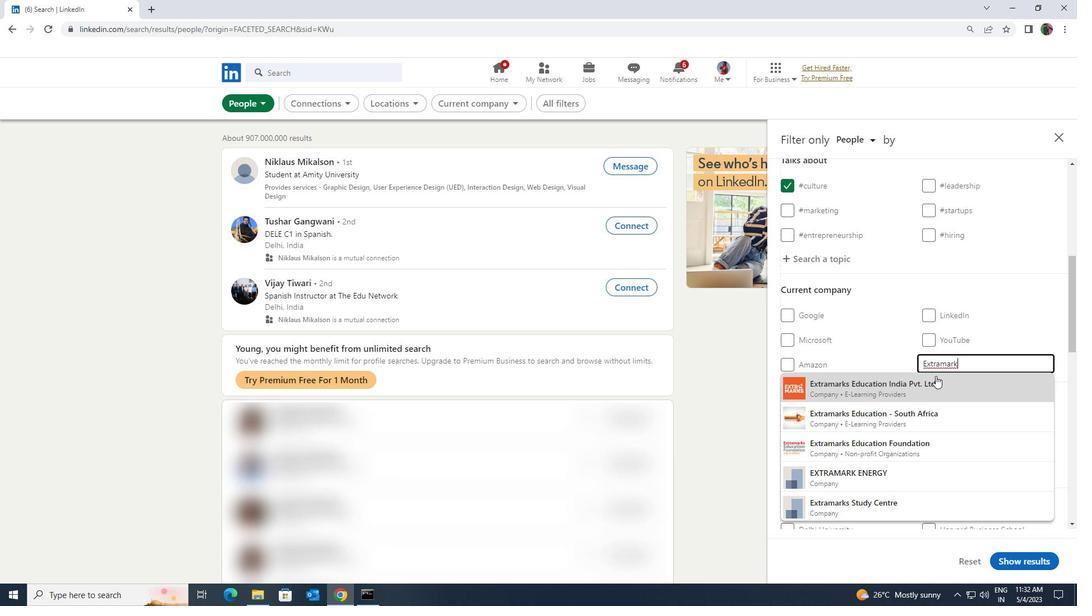 
Action: Mouse scrolled (936, 375) with delta (0, 0)
Screenshot: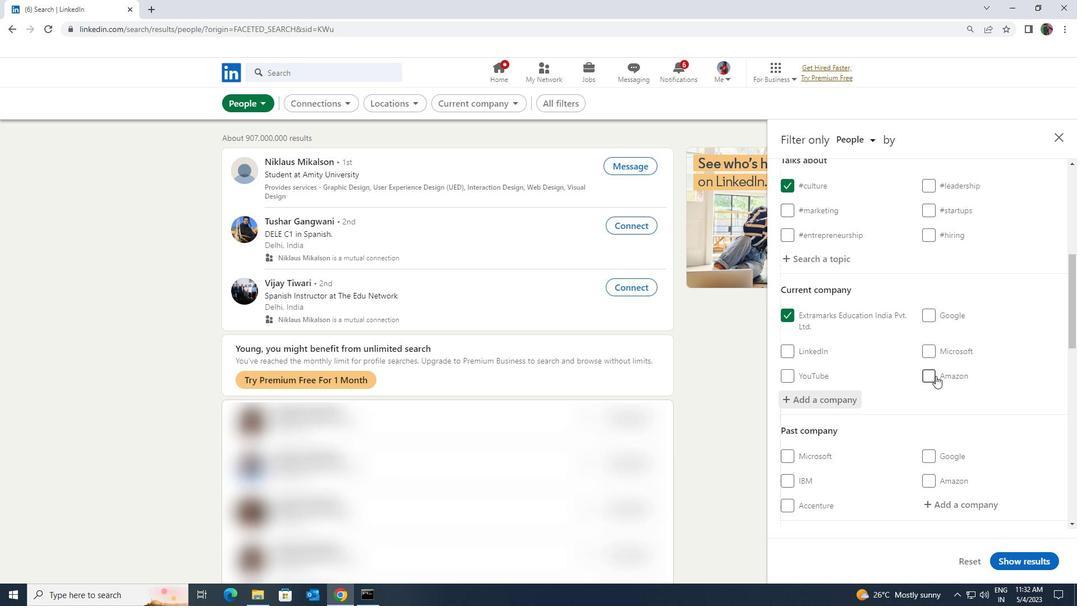
Action: Mouse scrolled (936, 375) with delta (0, 0)
Screenshot: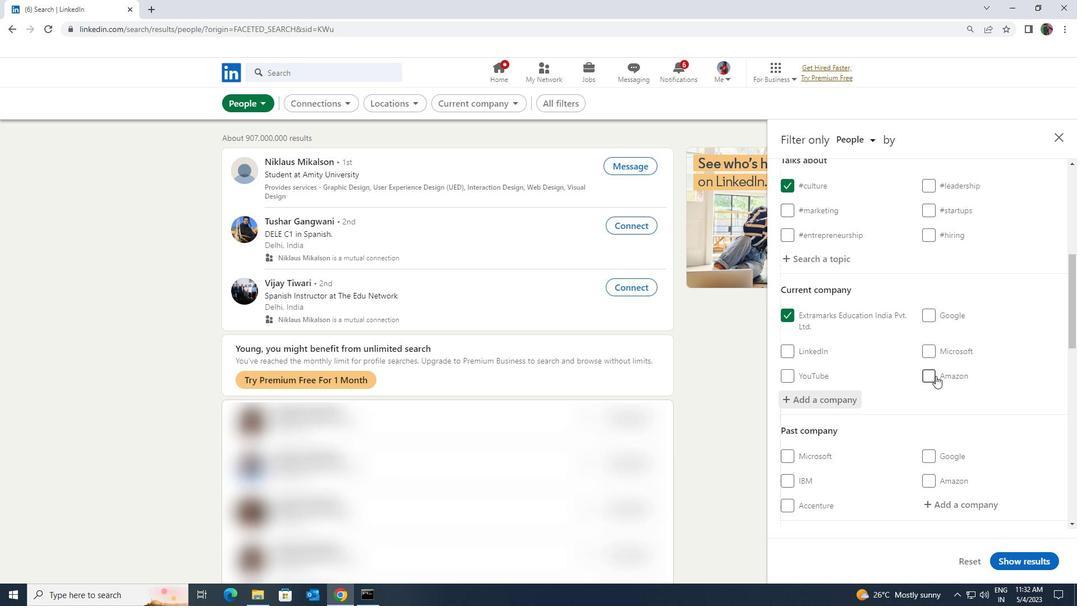 
Action: Mouse scrolled (936, 375) with delta (0, 0)
Screenshot: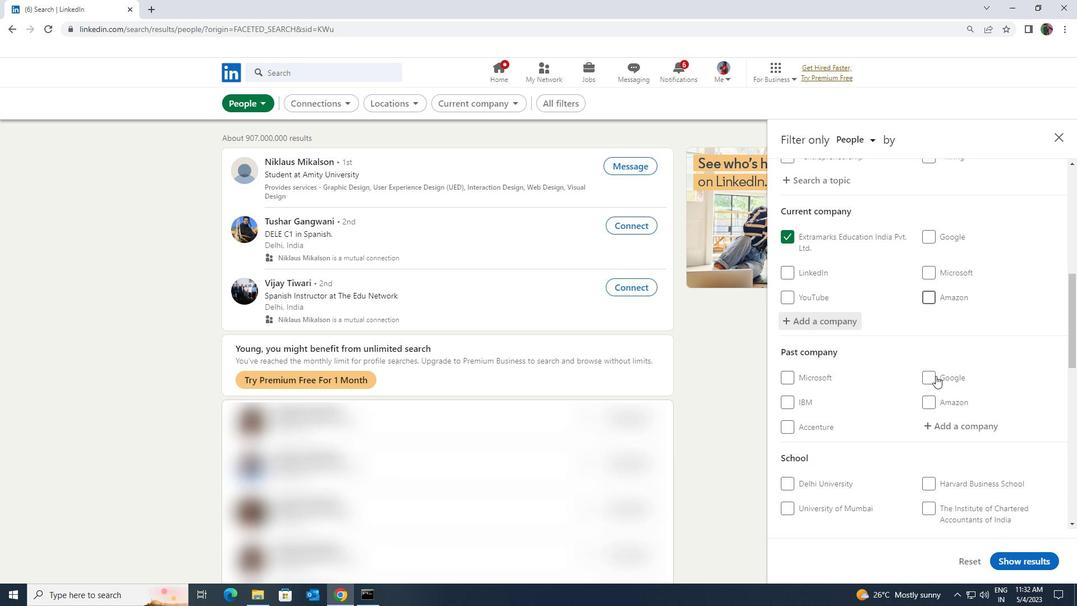 
Action: Mouse scrolled (936, 375) with delta (0, 0)
Screenshot: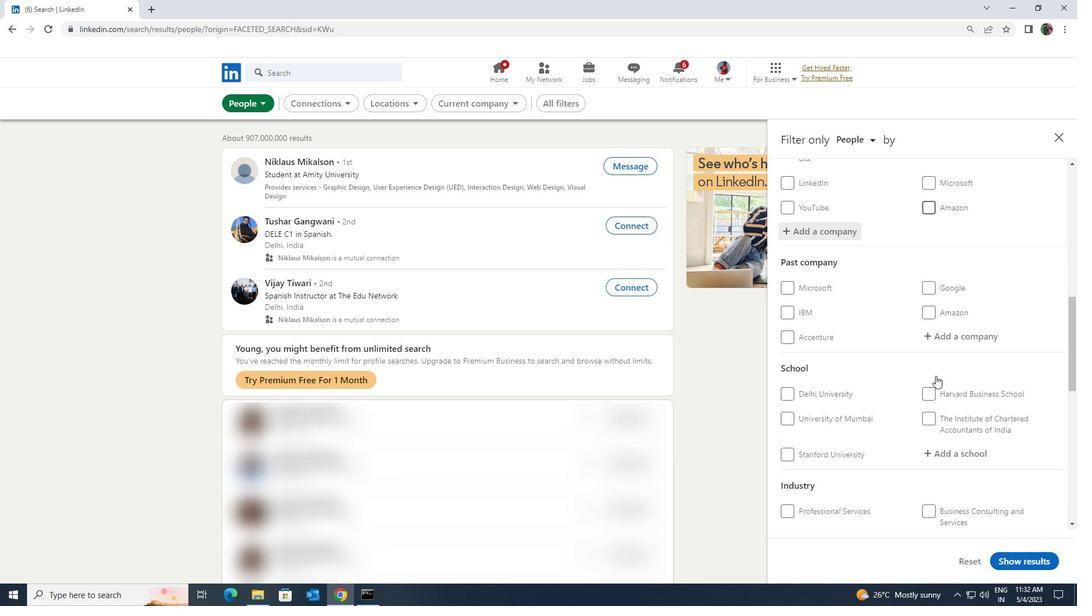 
Action: Mouse moved to (940, 388)
Screenshot: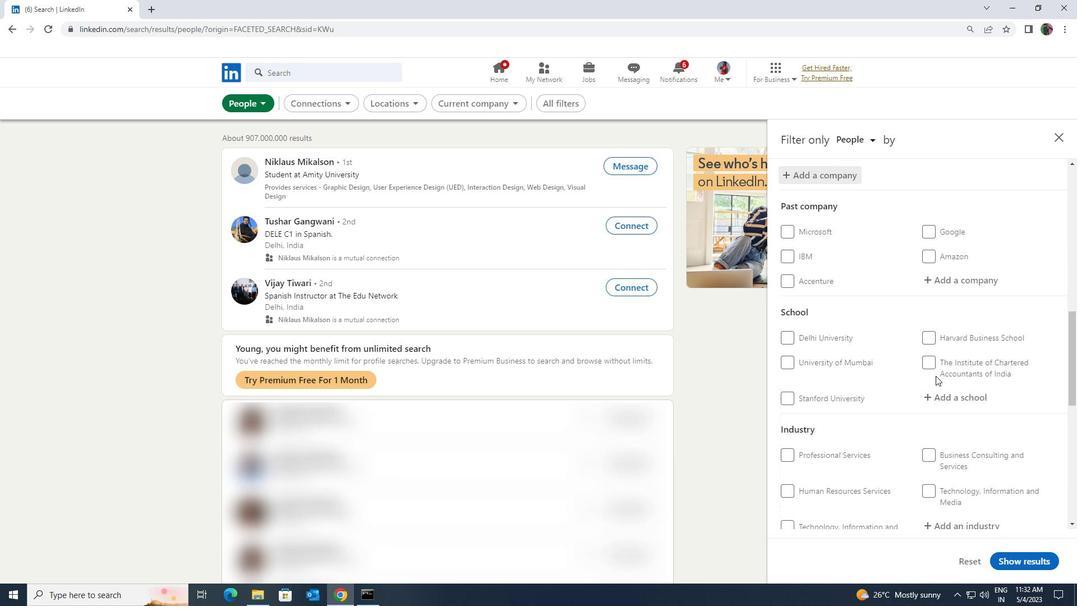 
Action: Mouse pressed left at (940, 388)
Screenshot: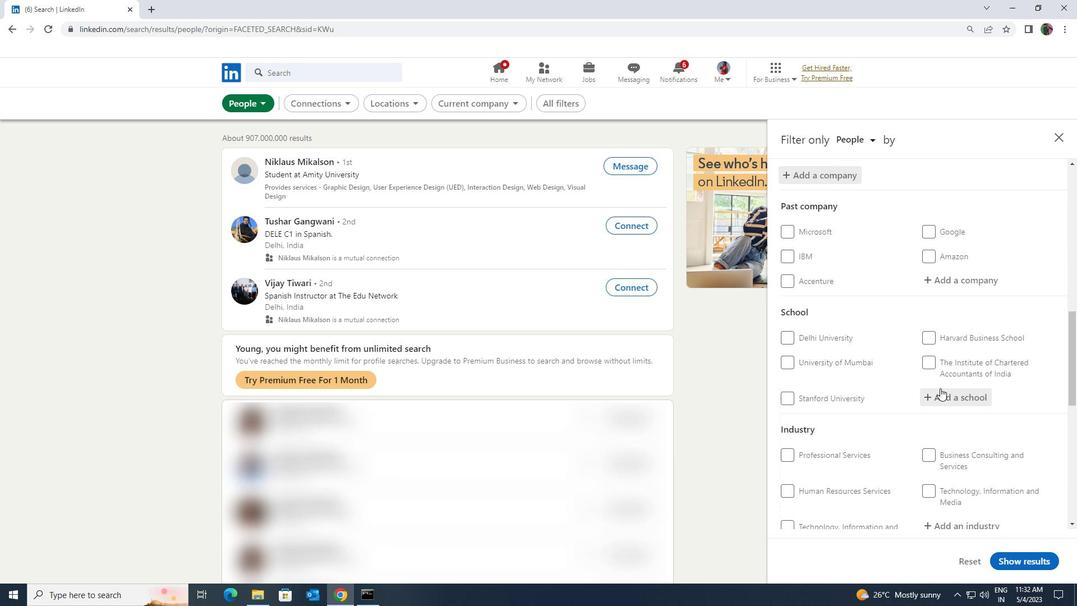 
Action: Key pressed <Key.shift><Key.shift><Key.shift><Key.shift><Key.shift><Key.shift><Key.shift><Key.shift><Key.shift><Key.shift><Key.shift><Key.shift><Key.shift><Key.shift><Key.shift>BHARAT<Key.space><Key.shift>INSTITUTR<Key.backspace>E<Key.space><Key.shift><Key.shift><Key.shift>OF<Key.space><Key.shift>TECHNOLOGY
Screenshot: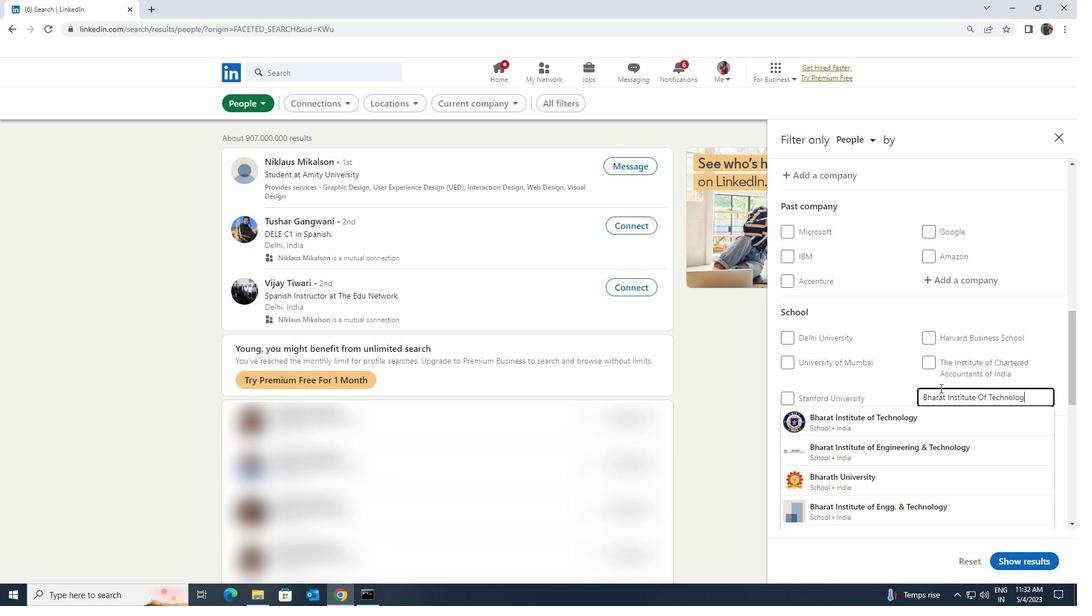
Action: Mouse moved to (942, 419)
Screenshot: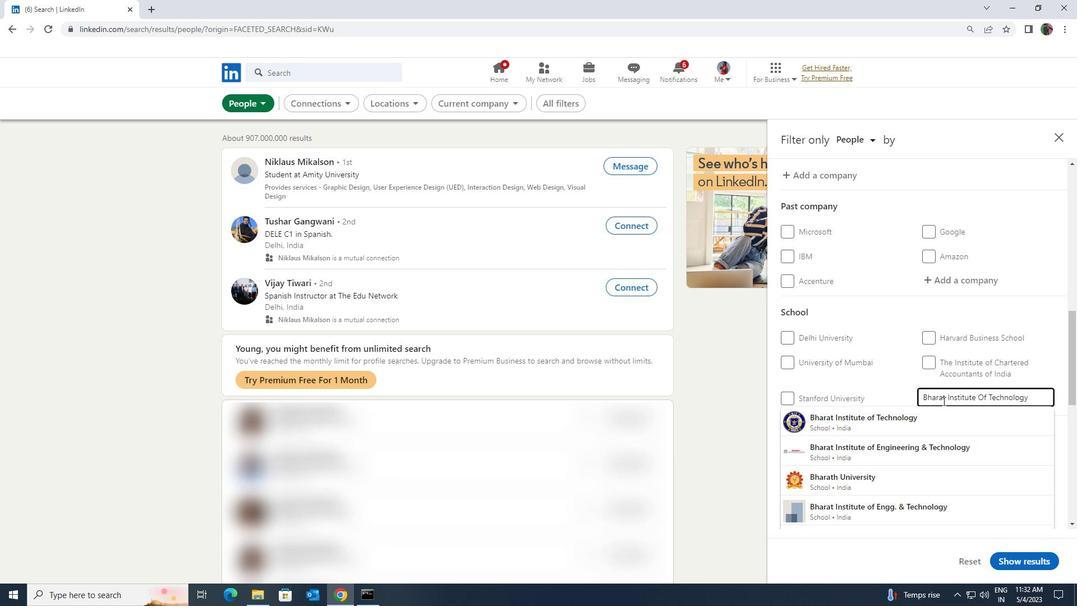 
Action: Mouse pressed left at (942, 419)
Screenshot: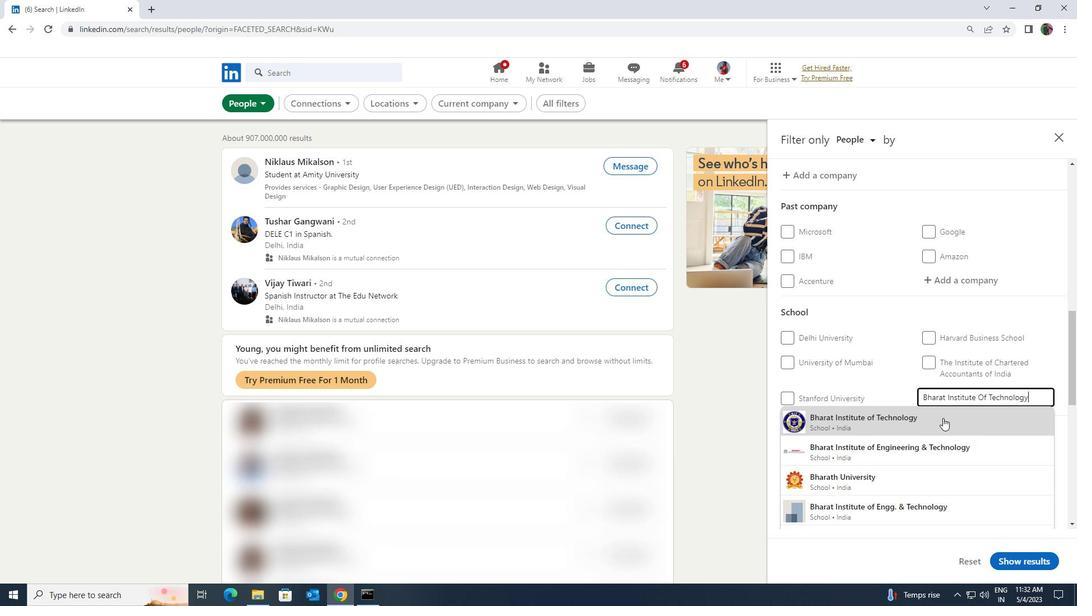 
Action: Mouse moved to (937, 418)
Screenshot: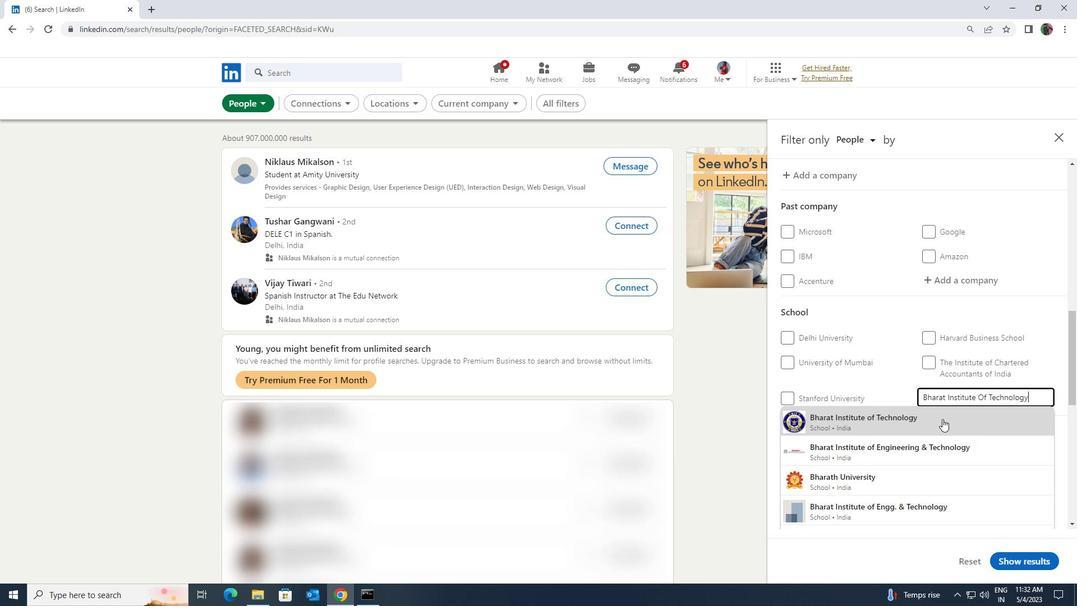 
Action: Mouse scrolled (937, 417) with delta (0, 0)
Screenshot: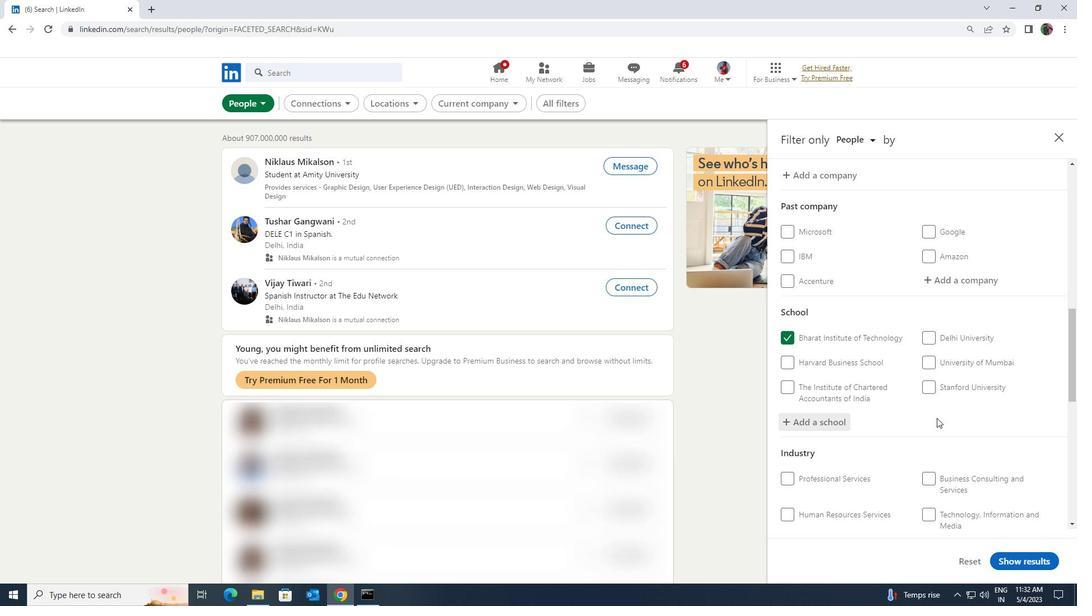 
Action: Mouse scrolled (937, 417) with delta (0, 0)
Screenshot: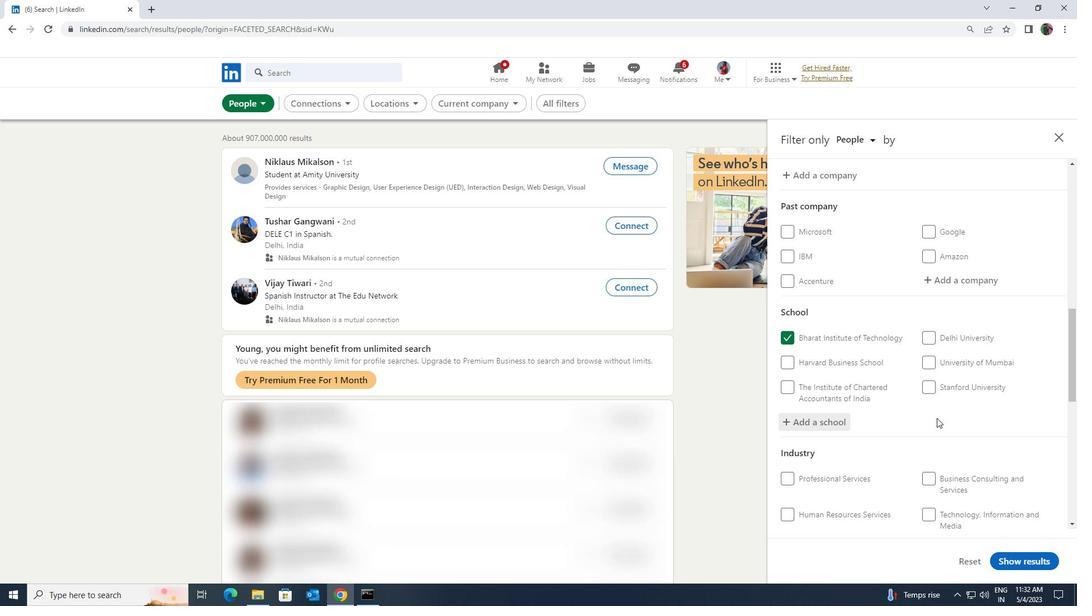 
Action: Mouse moved to (940, 432)
Screenshot: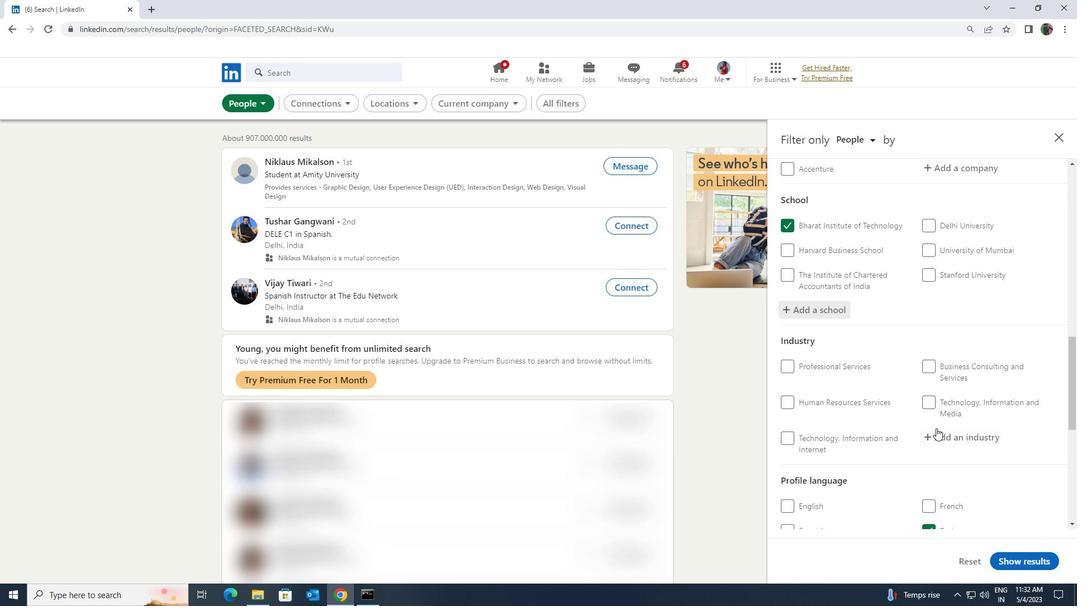 
Action: Mouse pressed left at (940, 432)
Screenshot: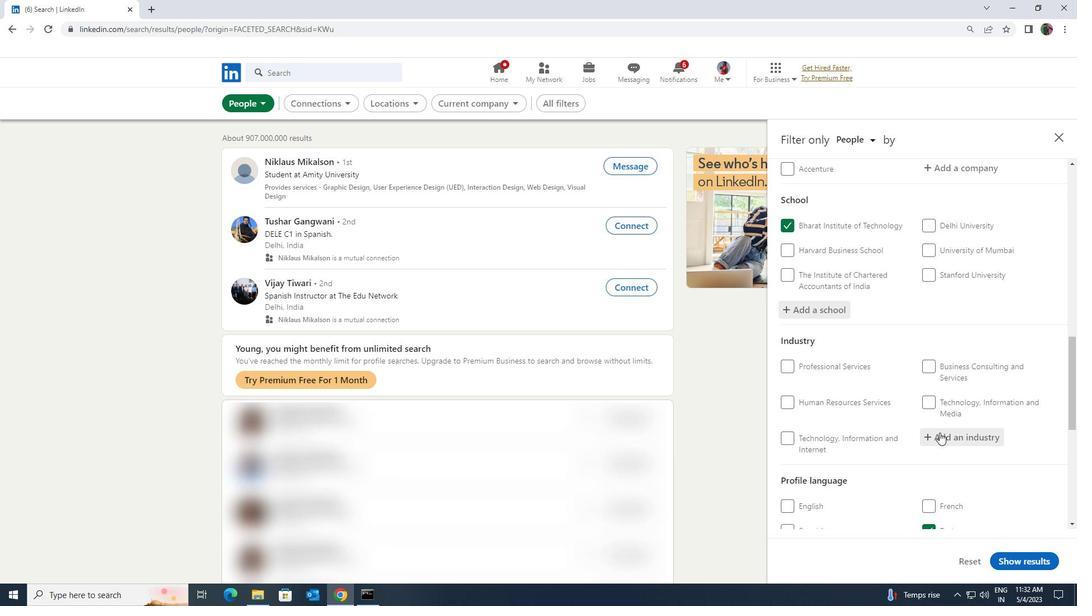 
Action: Mouse moved to (939, 432)
Screenshot: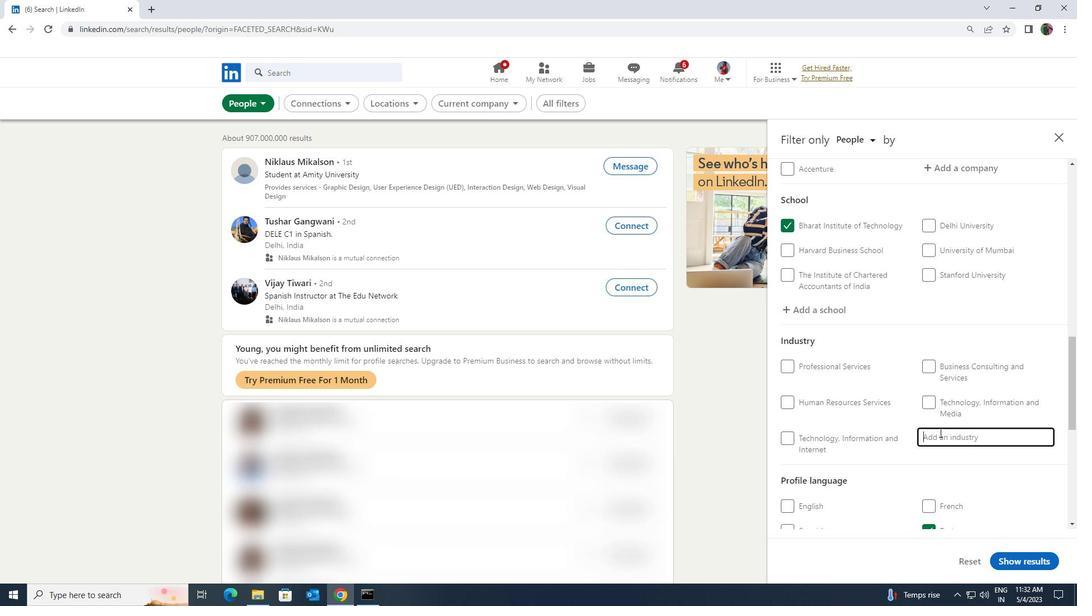 
Action: Key pressed <Key.shift><Key.shift><Key.shift><Key.shift><Key.shift><Key.shift><Key.shift>PUBLIC<Key.space><Key.shift>RELATION
Screenshot: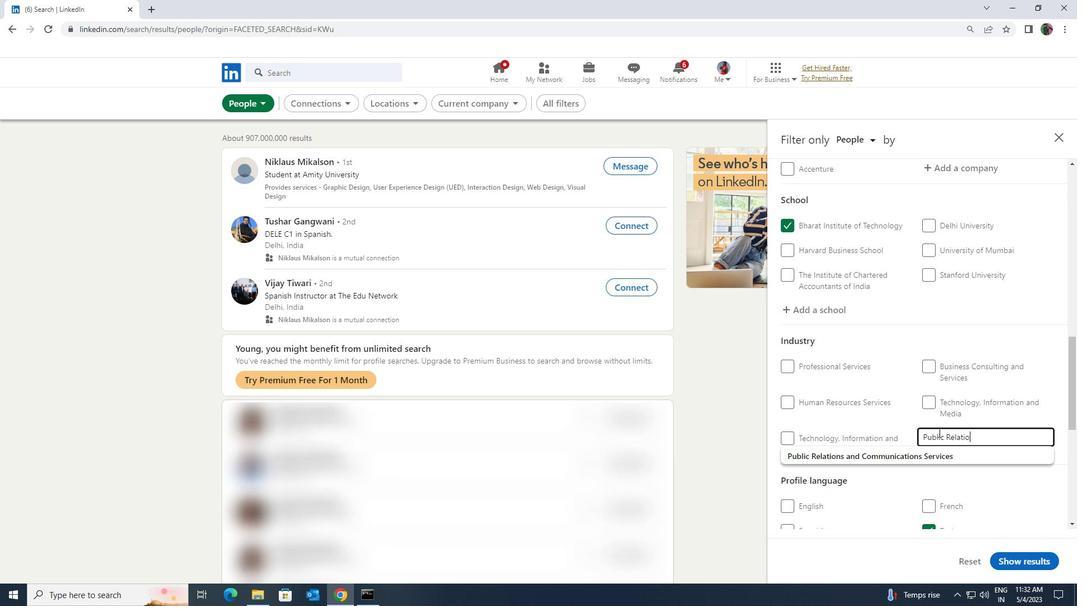 
Action: Mouse moved to (1078, 449)
Screenshot: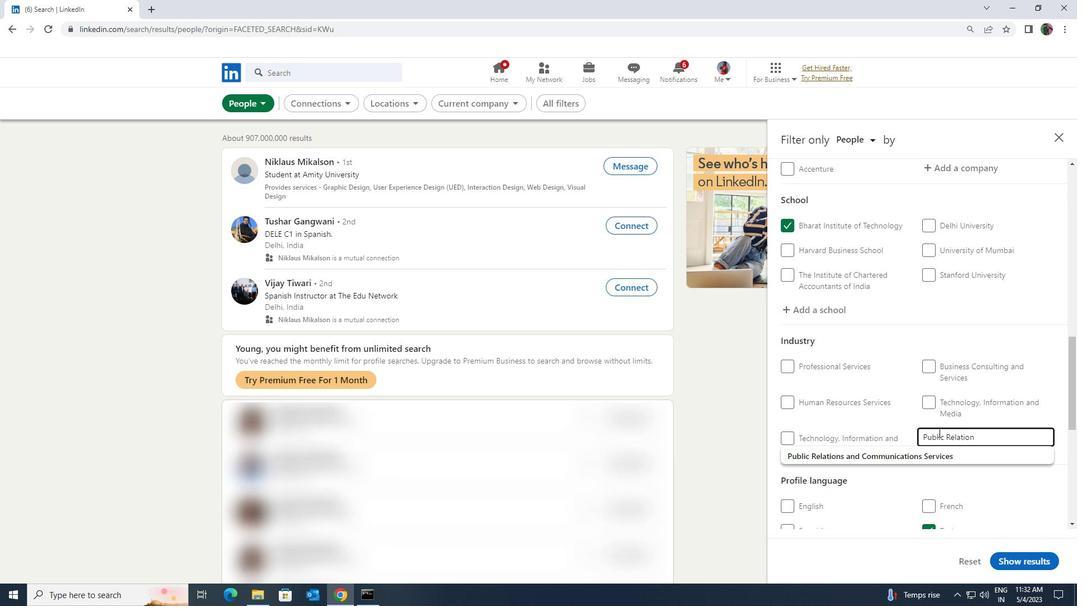 
Action: Key pressed S
Screenshot: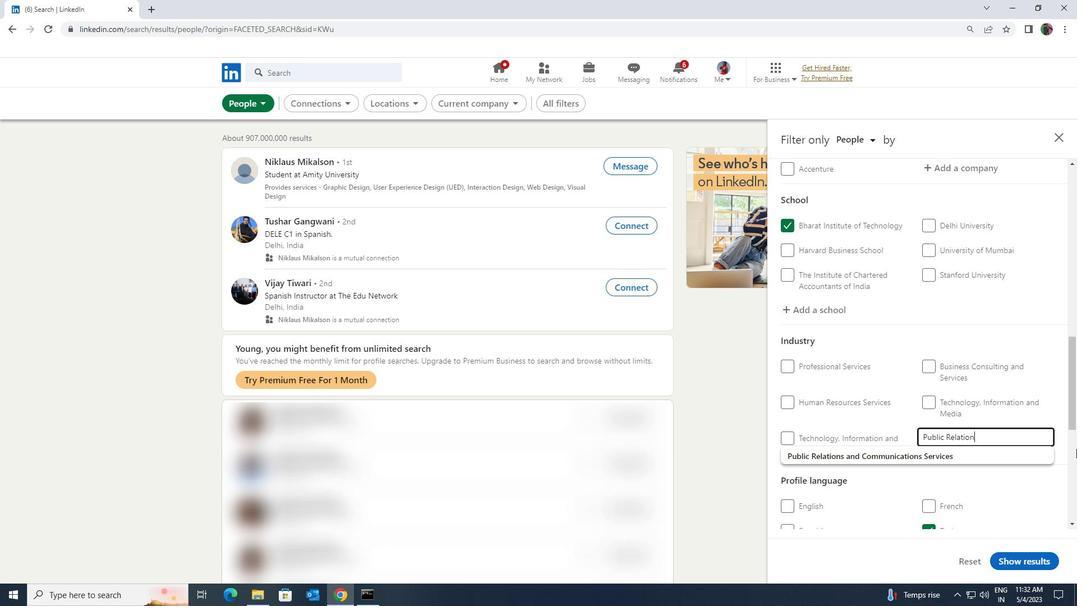 
Action: Mouse moved to (976, 459)
Screenshot: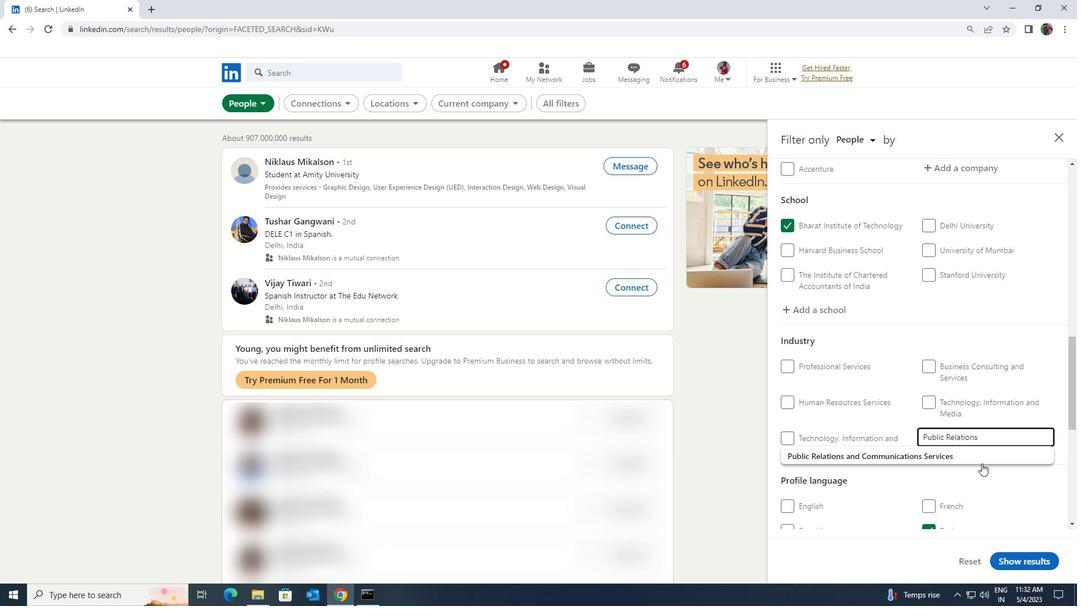 
Action: Mouse pressed left at (976, 459)
Screenshot: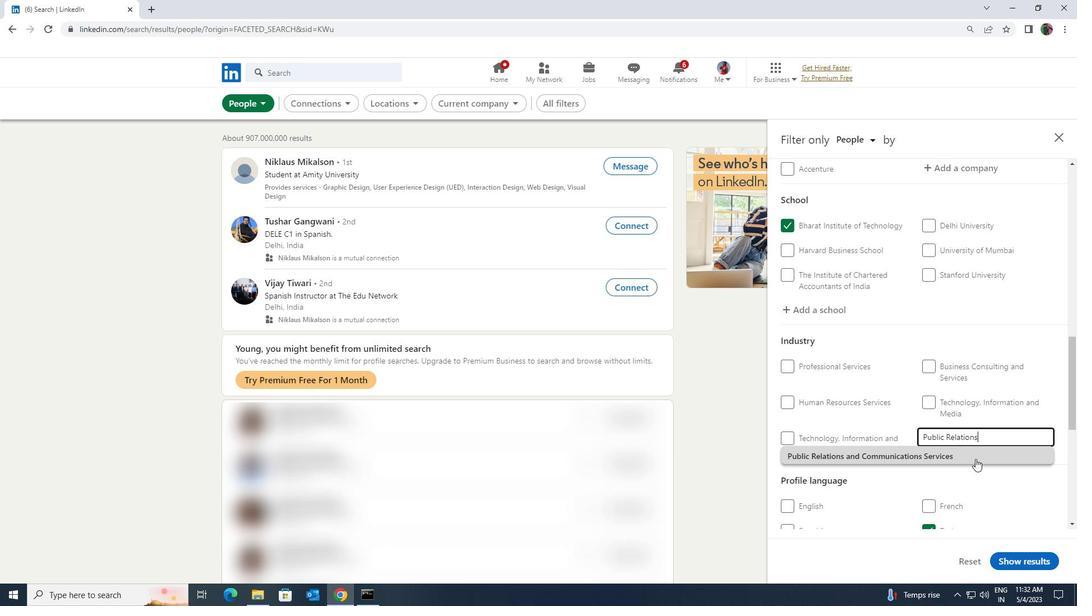 
Action: Mouse scrolled (976, 458) with delta (0, 0)
Screenshot: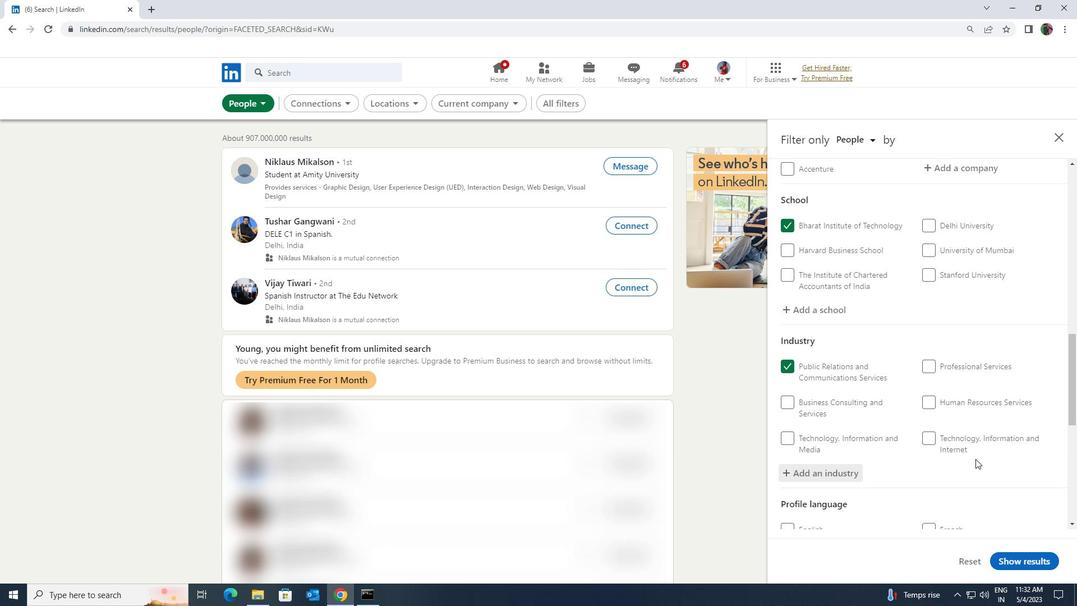
Action: Mouse scrolled (976, 458) with delta (0, 0)
Screenshot: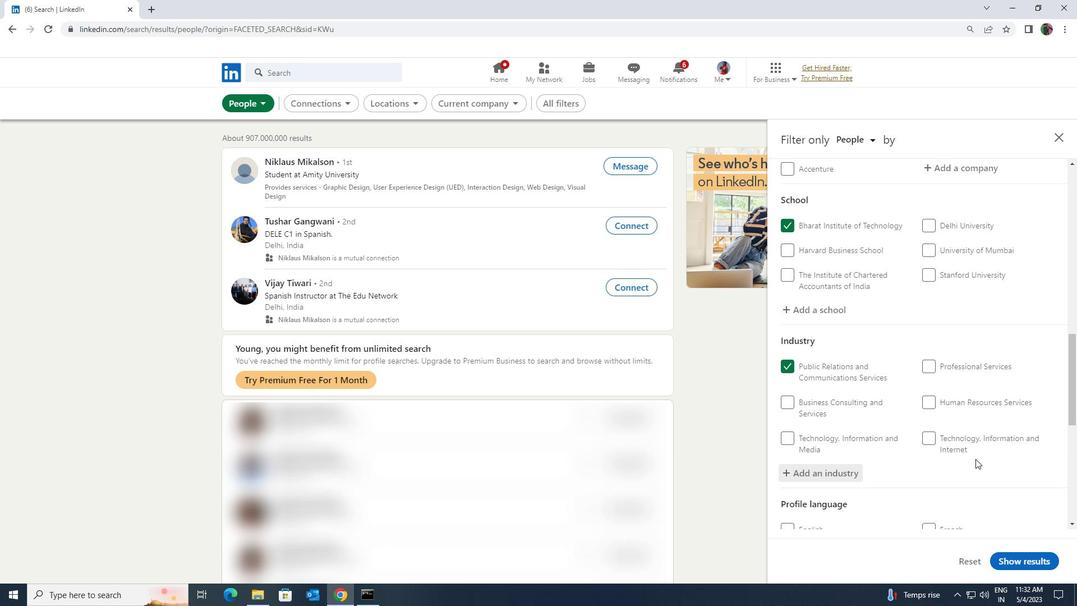 
Action: Mouse scrolled (976, 458) with delta (0, 0)
Screenshot: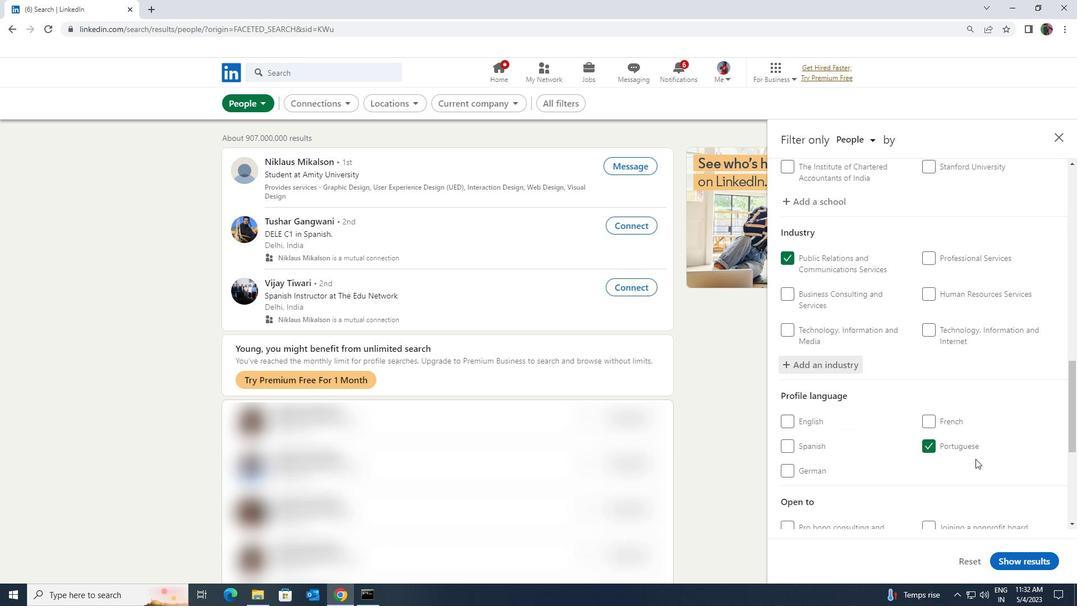 
Action: Mouse scrolled (976, 458) with delta (0, 0)
Screenshot: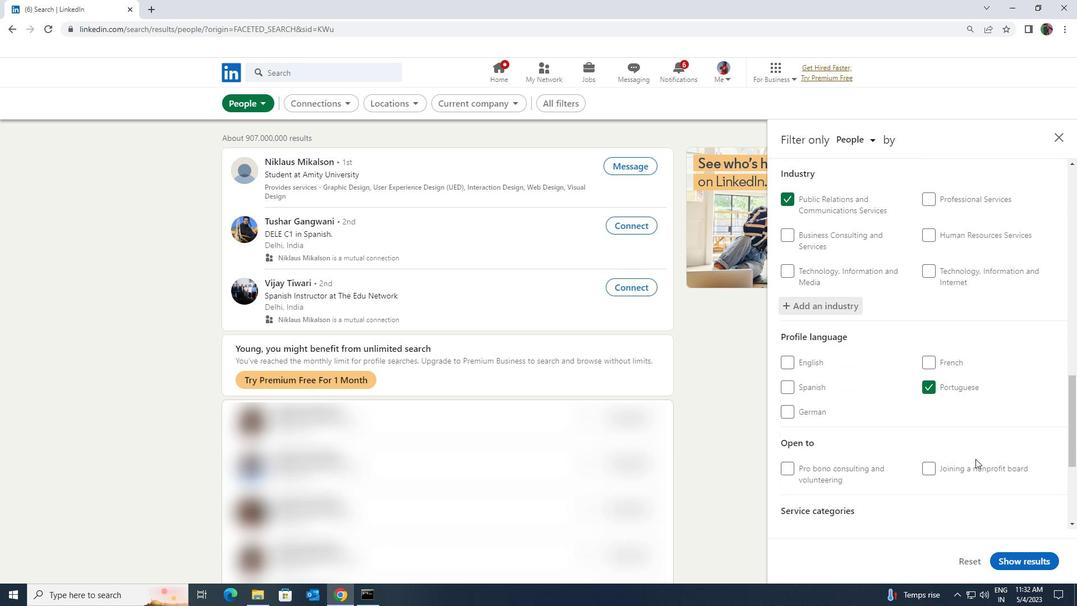 
Action: Mouse scrolled (976, 458) with delta (0, 0)
Screenshot: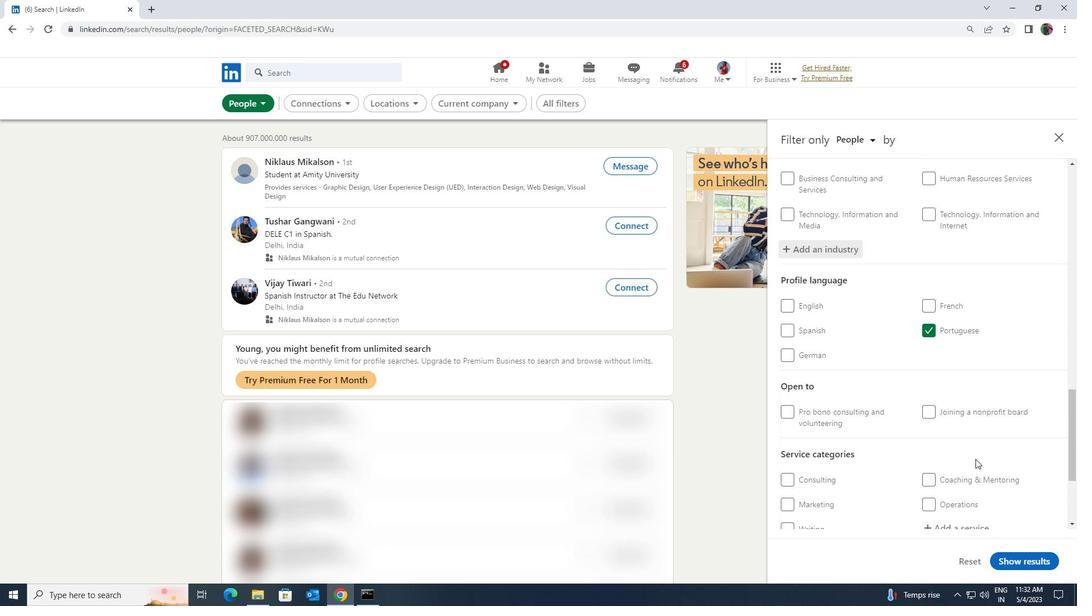 
Action: Mouse scrolled (976, 458) with delta (0, 0)
Screenshot: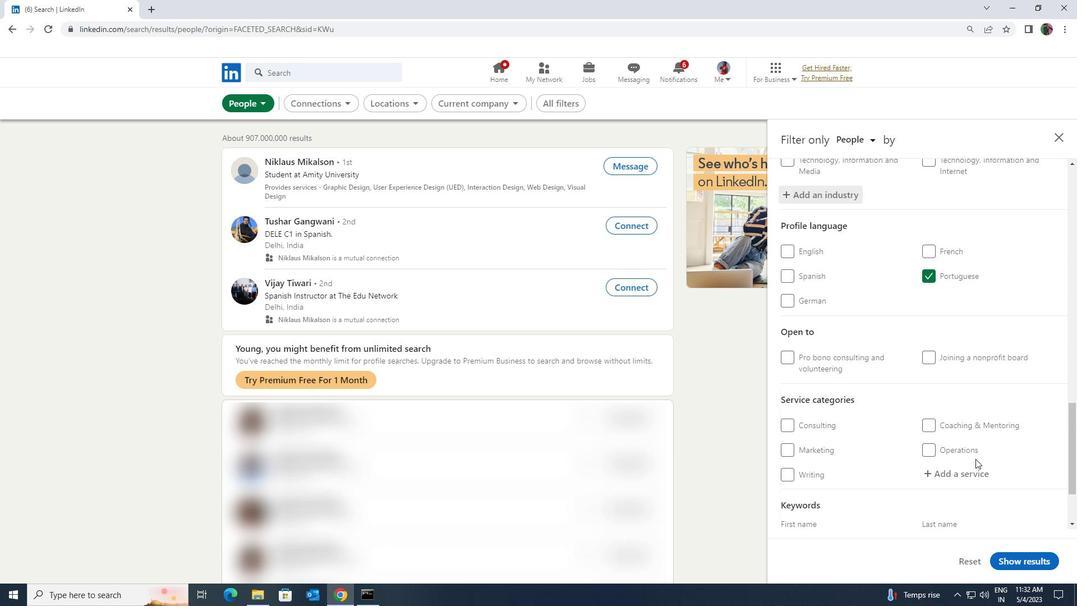 
Action: Mouse moved to (977, 410)
Screenshot: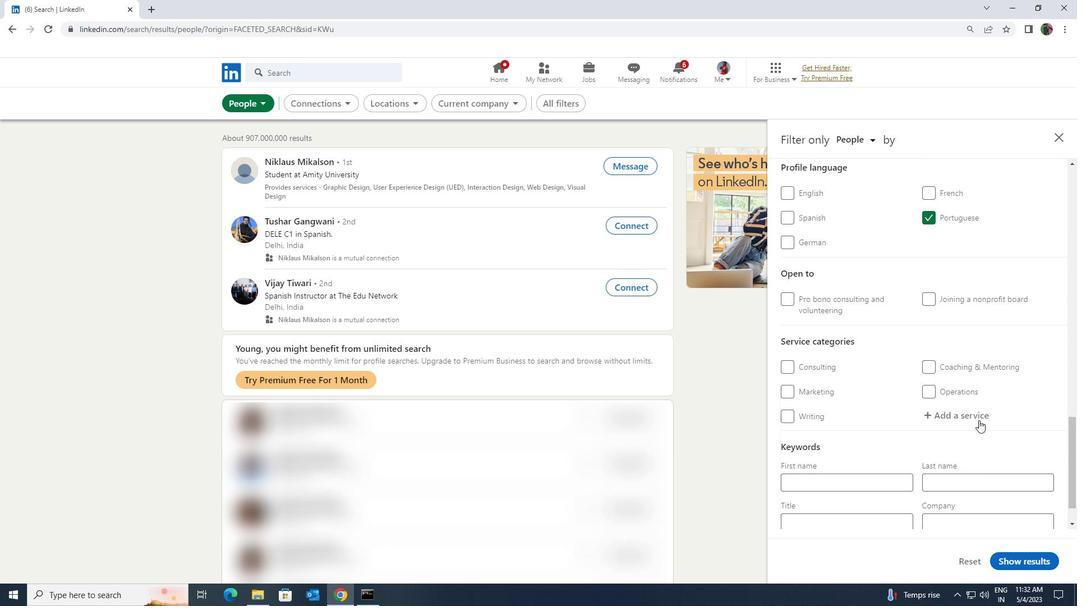 
Action: Mouse pressed left at (977, 410)
Screenshot: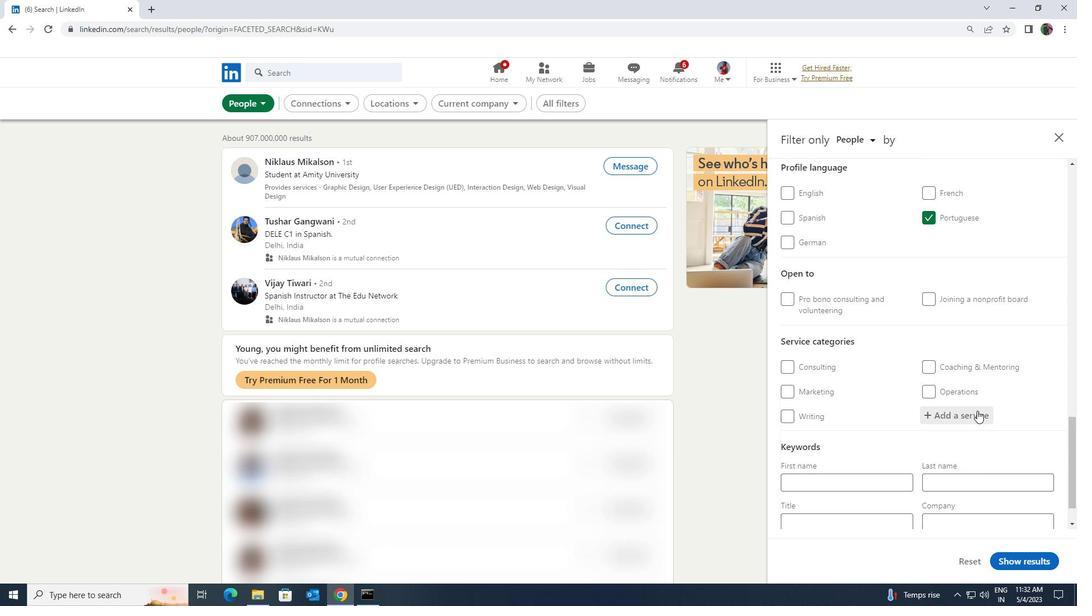 
Action: Mouse moved to (977, 410)
Screenshot: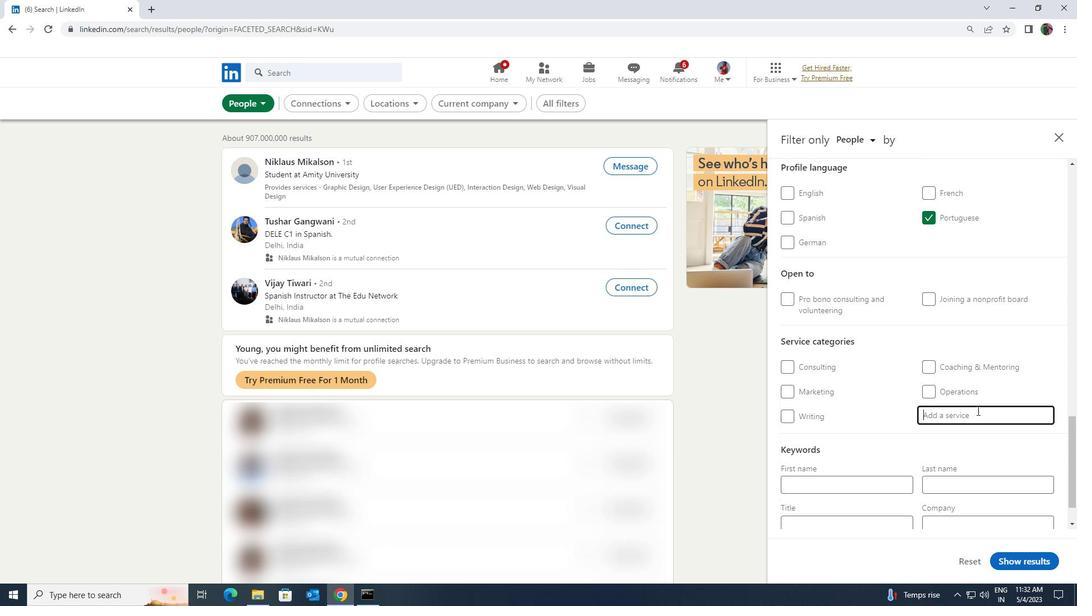 
Action: Key pressed <Key.shift><Key.shift>LEADERSHIP<Key.space>
Screenshot: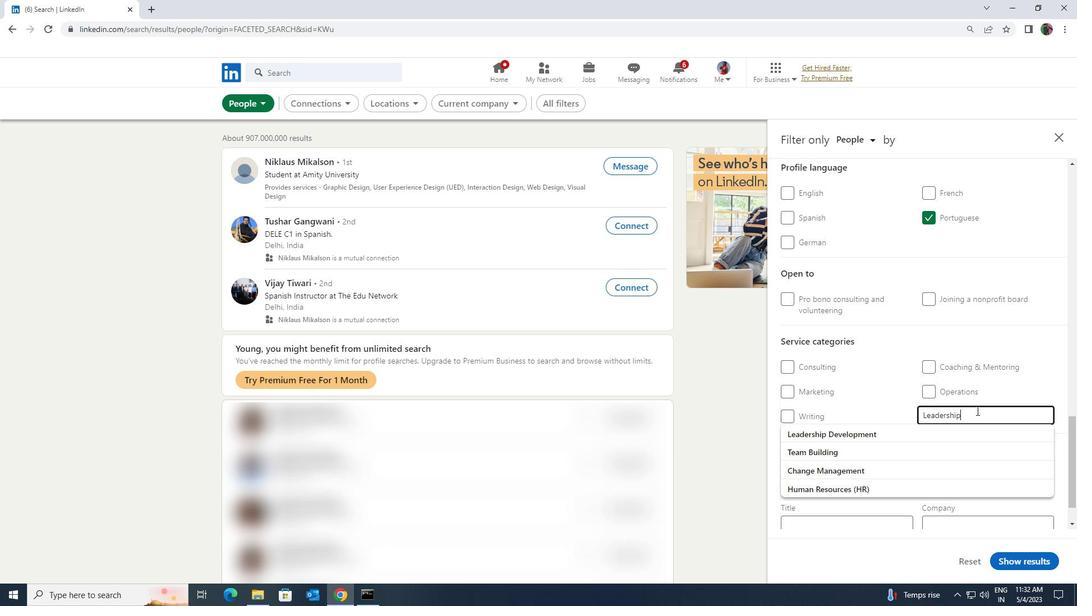 
Action: Mouse moved to (972, 431)
Screenshot: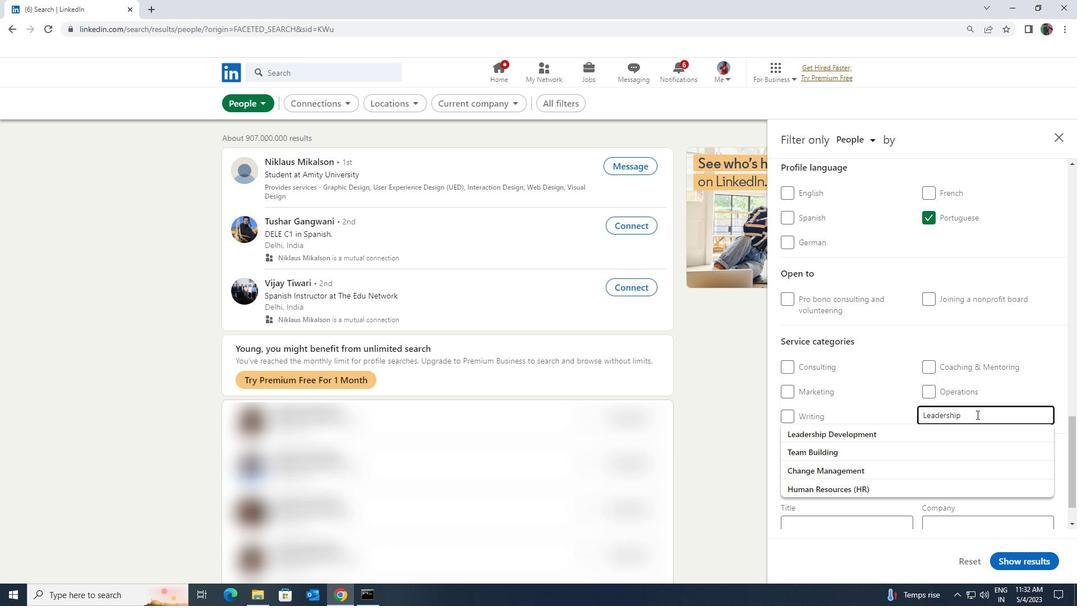 
Action: Mouse pressed left at (972, 431)
Screenshot: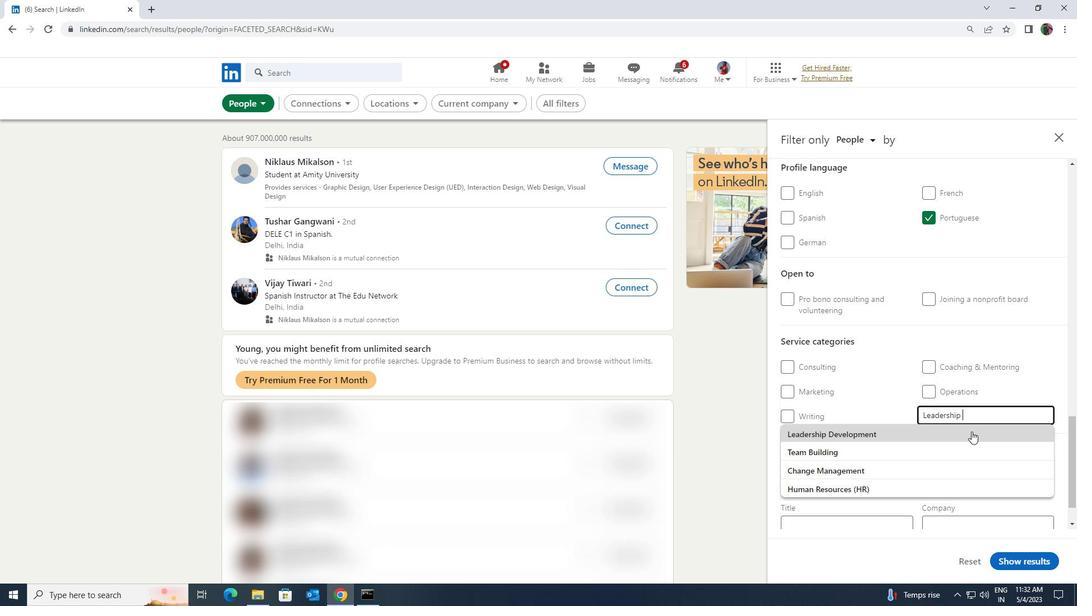 
Action: Mouse moved to (971, 431)
Screenshot: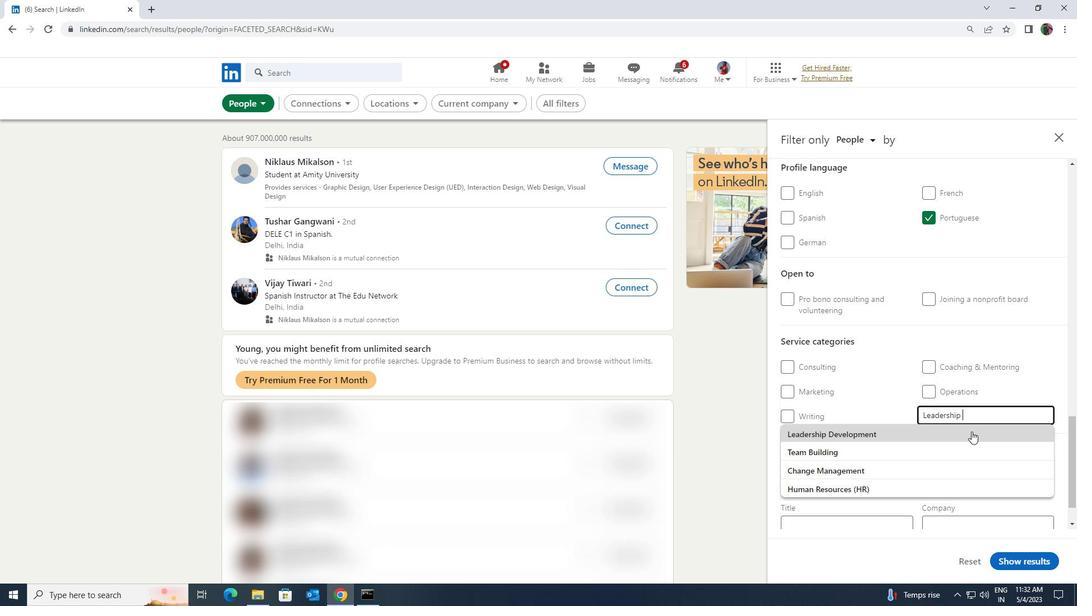 
Action: Mouse scrolled (971, 431) with delta (0, 0)
Screenshot: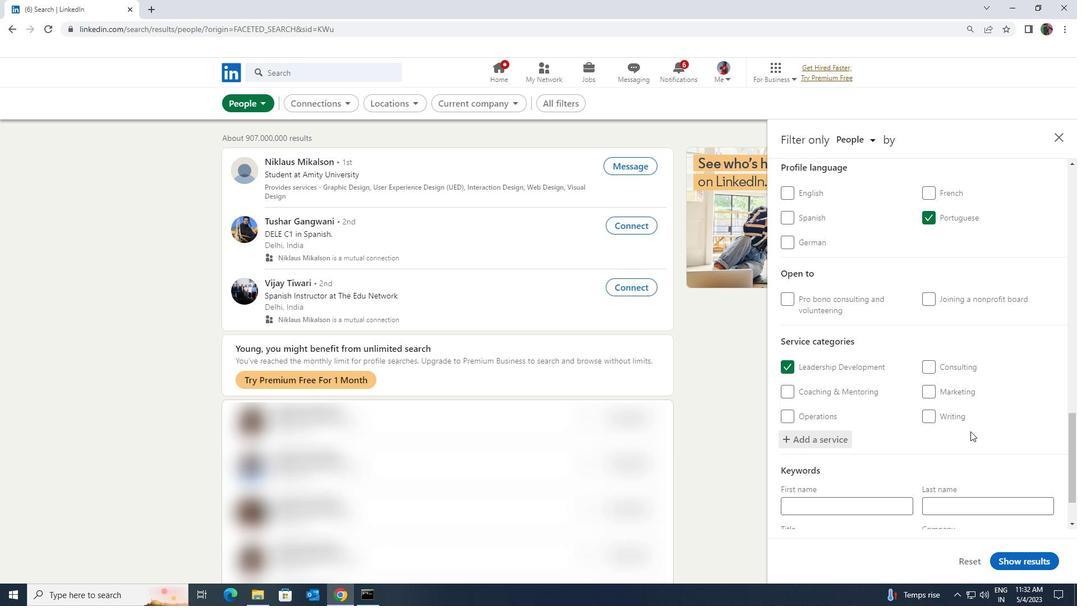 
Action: Mouse scrolled (971, 431) with delta (0, 0)
Screenshot: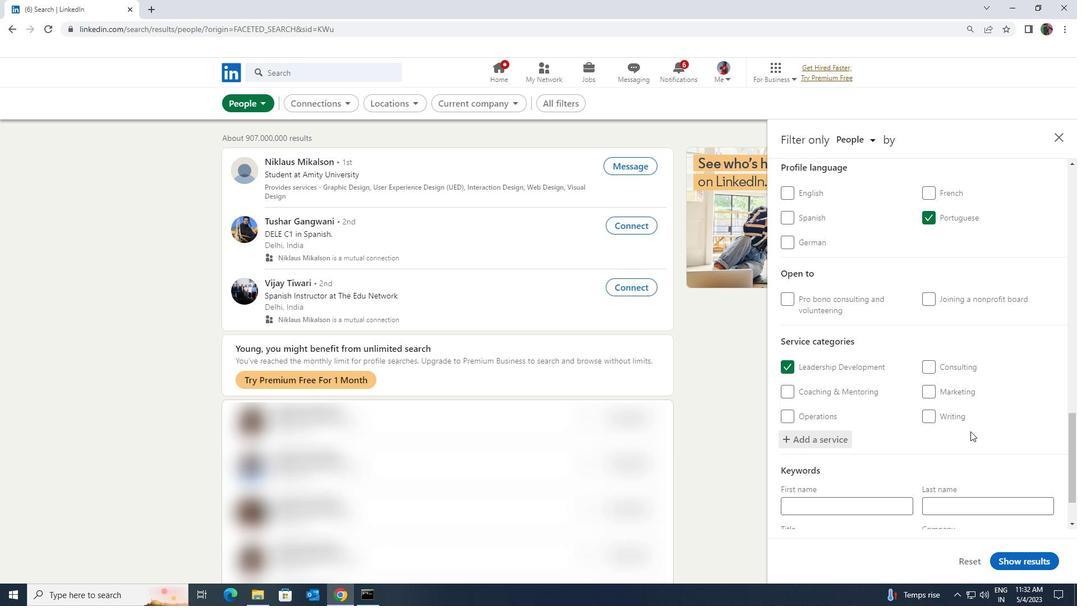 
Action: Mouse scrolled (971, 431) with delta (0, 0)
Screenshot: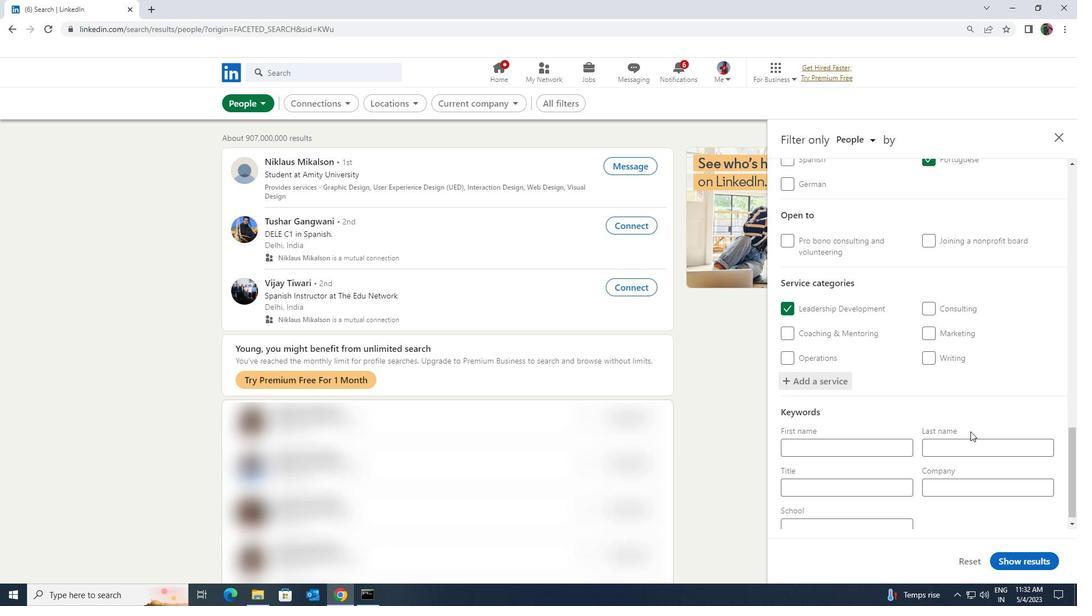 
Action: Mouse moved to (902, 476)
Screenshot: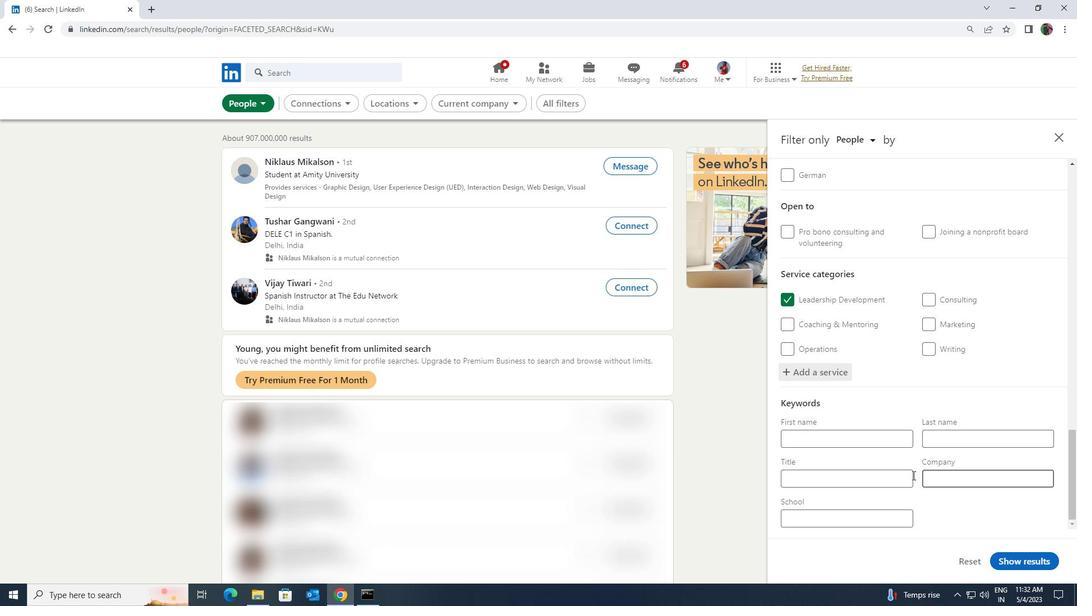 
Action: Mouse pressed left at (902, 476)
Screenshot: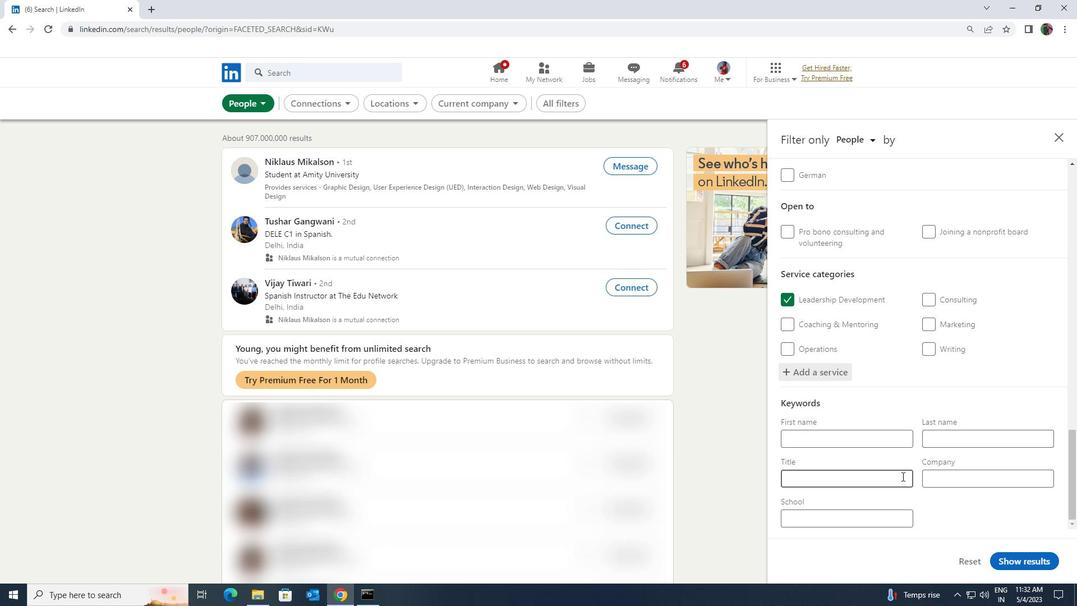 
Action: Key pressed <Key.shift><Key.shift><Key.shift><Key.shift><Key.shift><Key.shift>CAB<Key.space><Key.shift>DRIVER
Screenshot: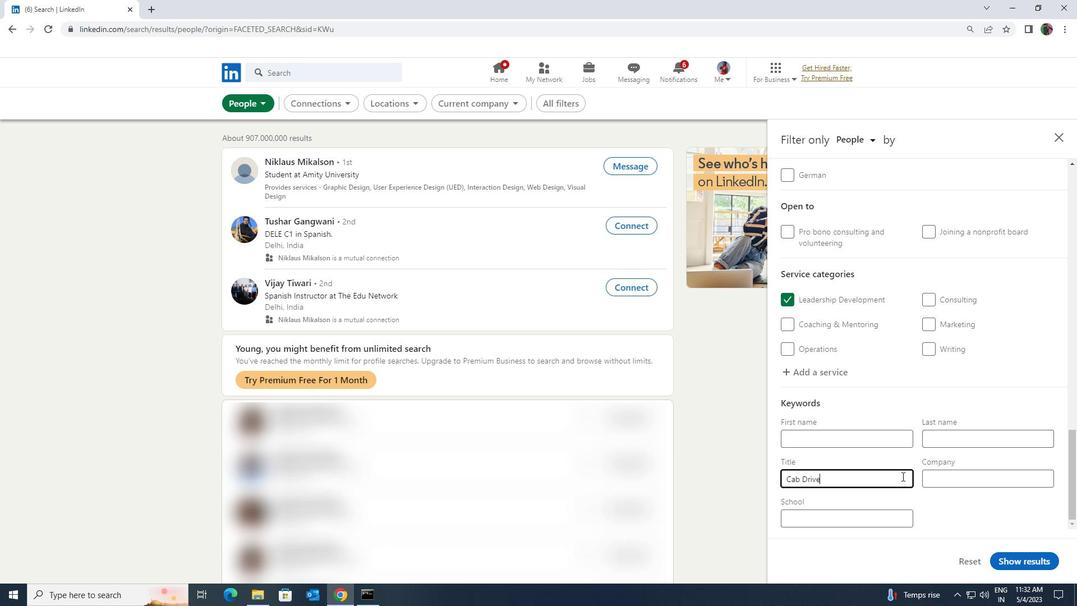 
Action: Mouse moved to (1011, 565)
Screenshot: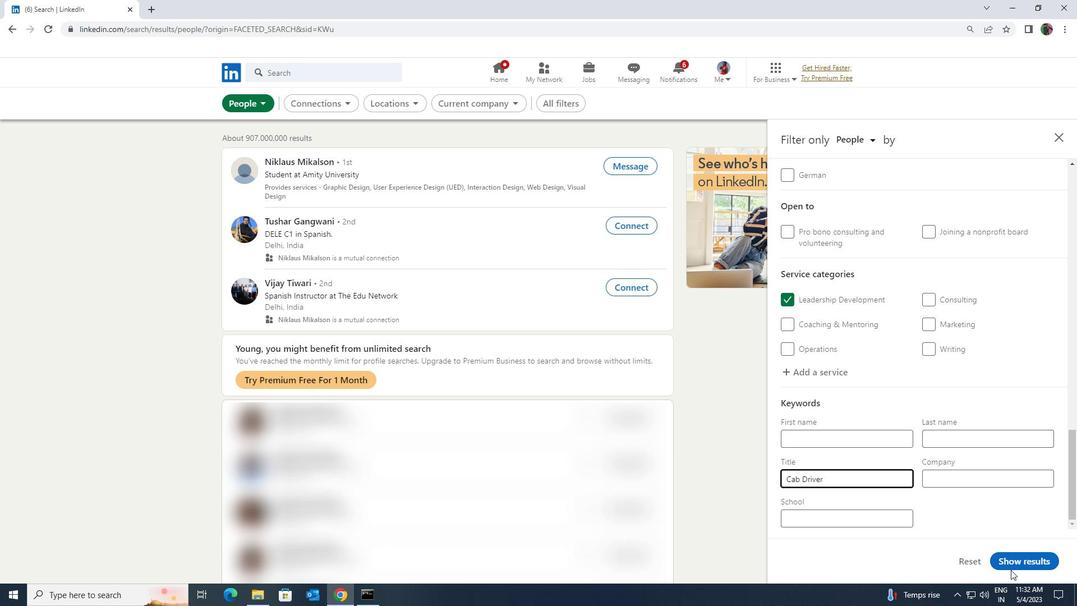 
Action: Mouse pressed left at (1011, 565)
Screenshot: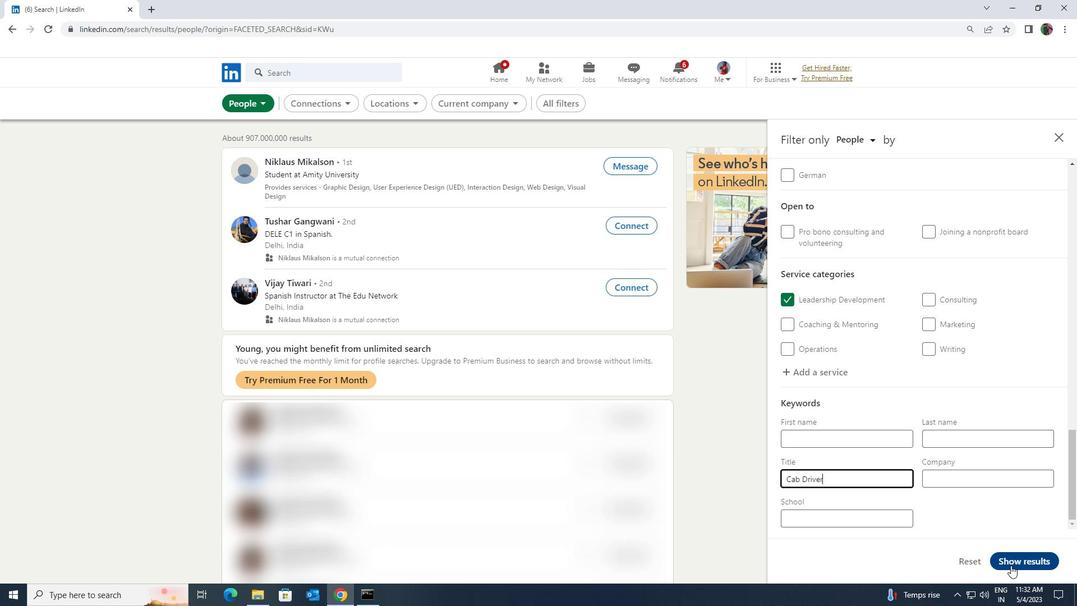 
